 Task: Find connections with filter location Wasquehal with filter topic #Startupswith filter profile language French with filter current company ACC Limited with filter school Bangalore Medical College and Research Institute with filter industry Communications Equipment Manufacturing with filter service category UX Research with filter keywords title Astronomer
Action: Mouse moved to (261, 229)
Screenshot: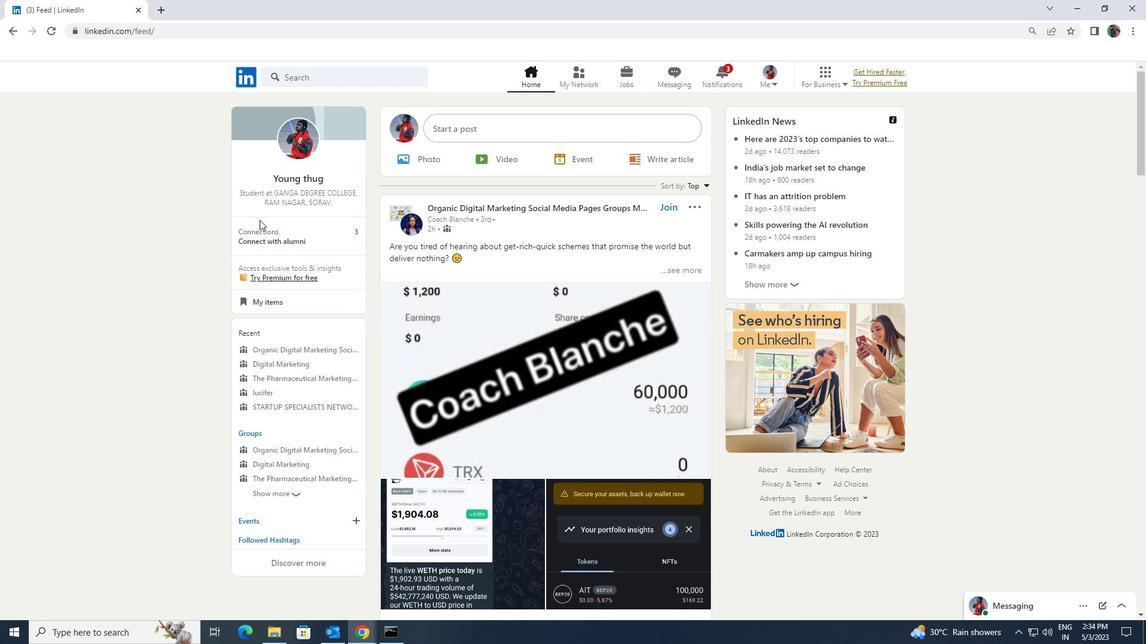 
Action: Mouse pressed left at (261, 229)
Screenshot: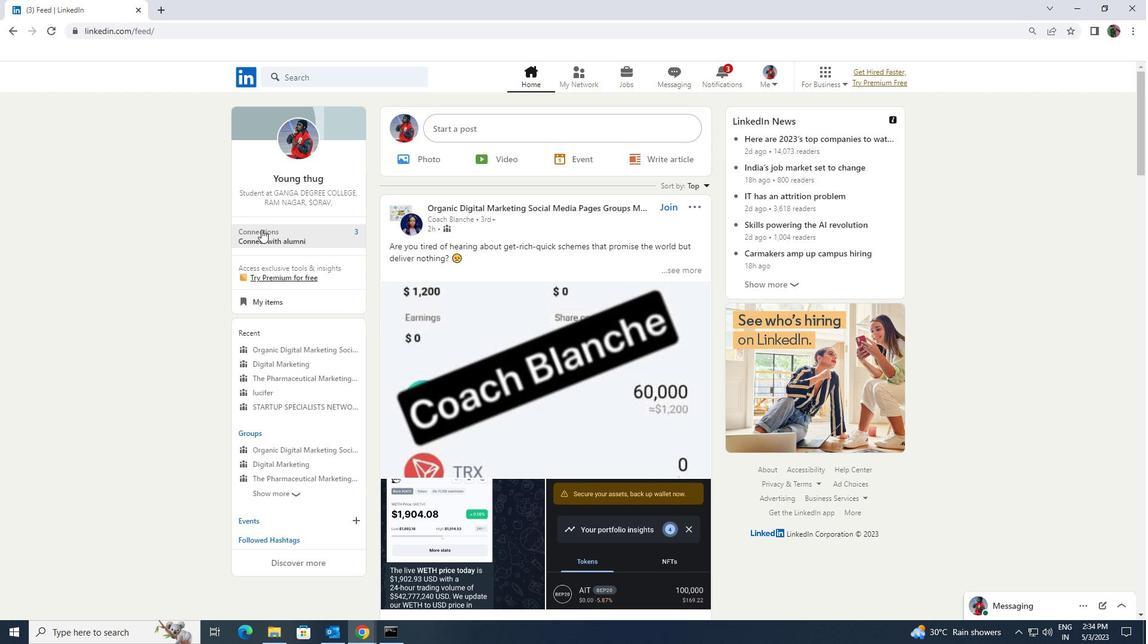 
Action: Mouse moved to (269, 137)
Screenshot: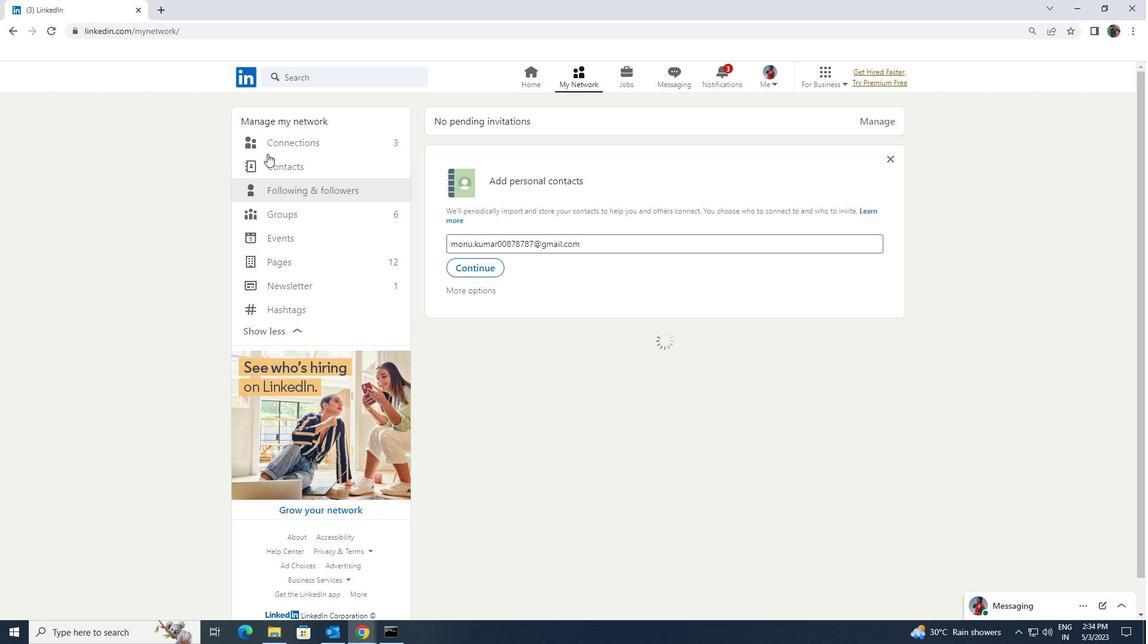 
Action: Mouse pressed left at (269, 137)
Screenshot: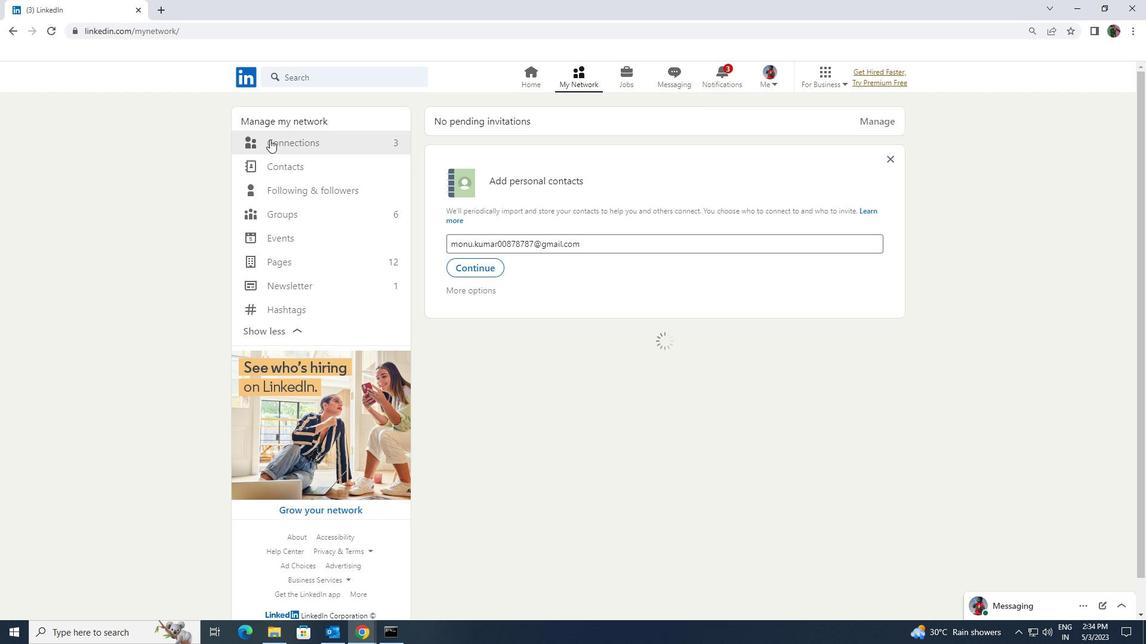 
Action: Mouse moved to (659, 142)
Screenshot: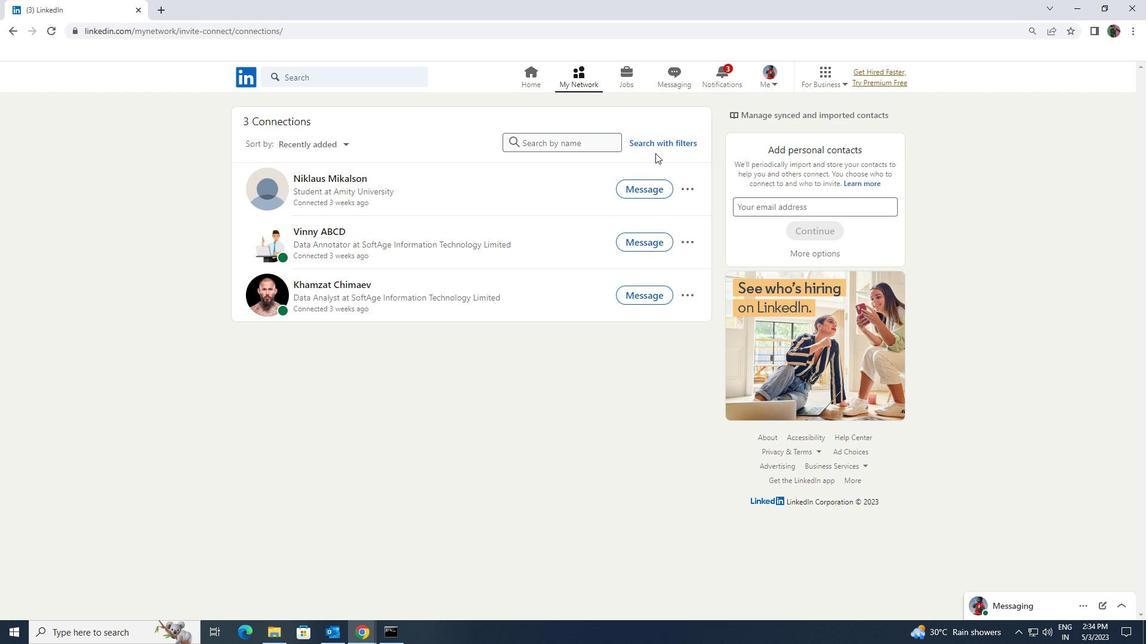 
Action: Mouse pressed left at (659, 142)
Screenshot: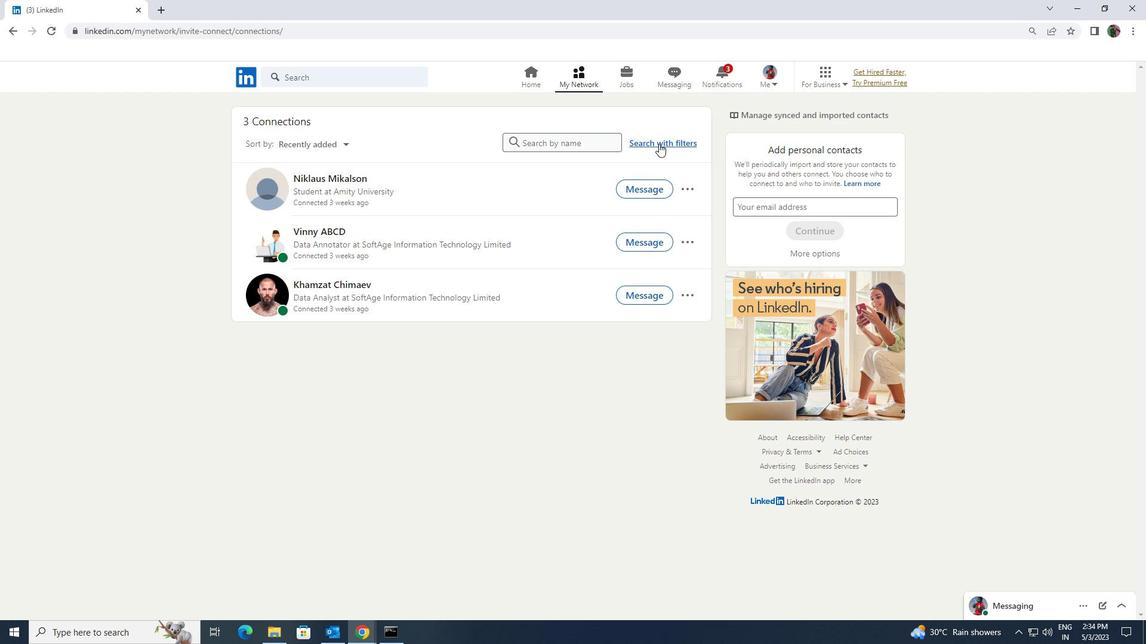 
Action: Mouse moved to (619, 116)
Screenshot: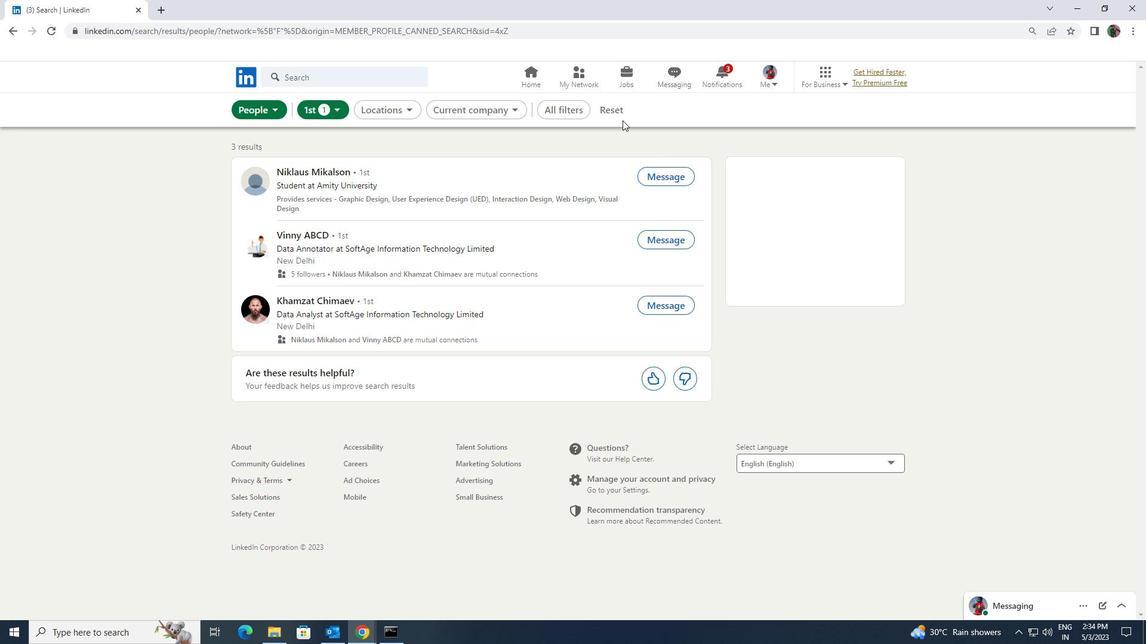 
Action: Mouse pressed left at (619, 116)
Screenshot: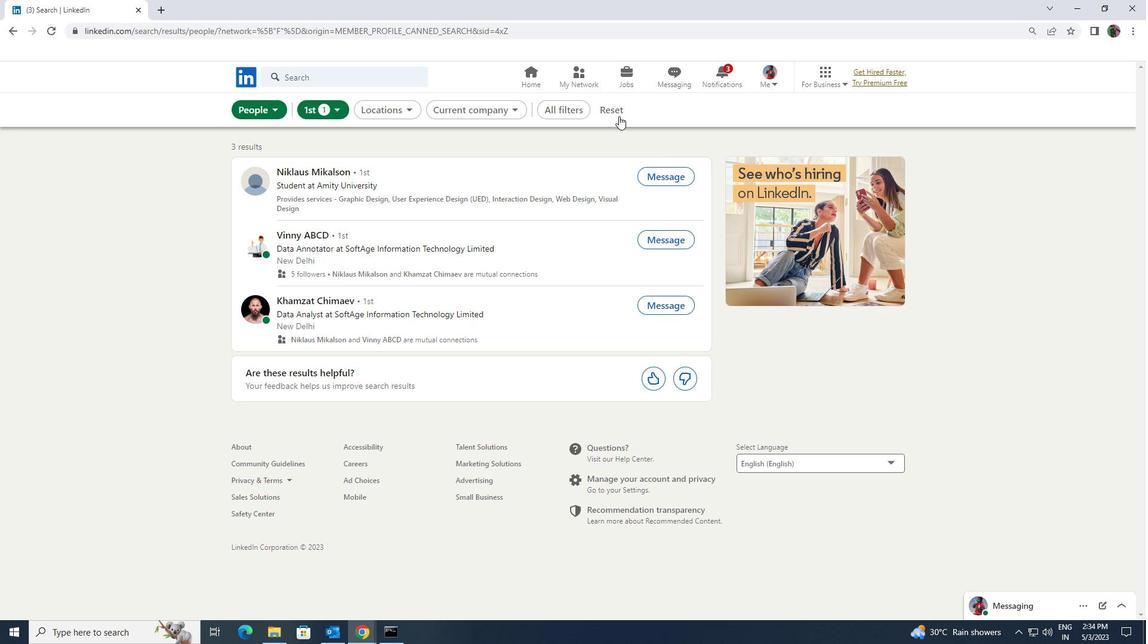 
Action: Mouse moved to (601, 111)
Screenshot: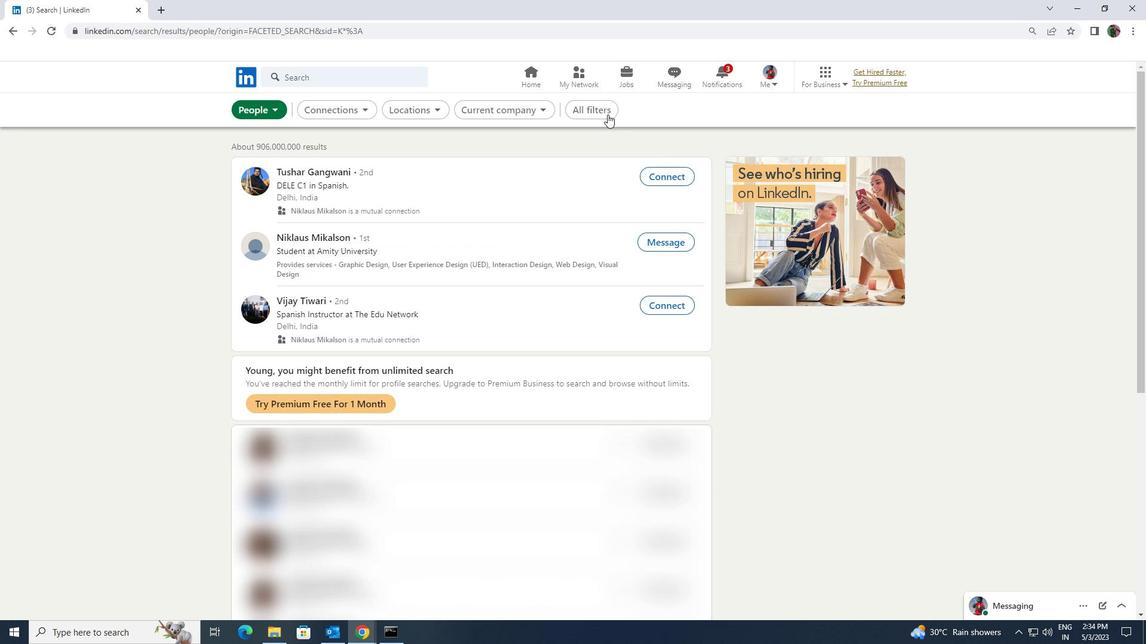 
Action: Mouse pressed left at (601, 111)
Screenshot: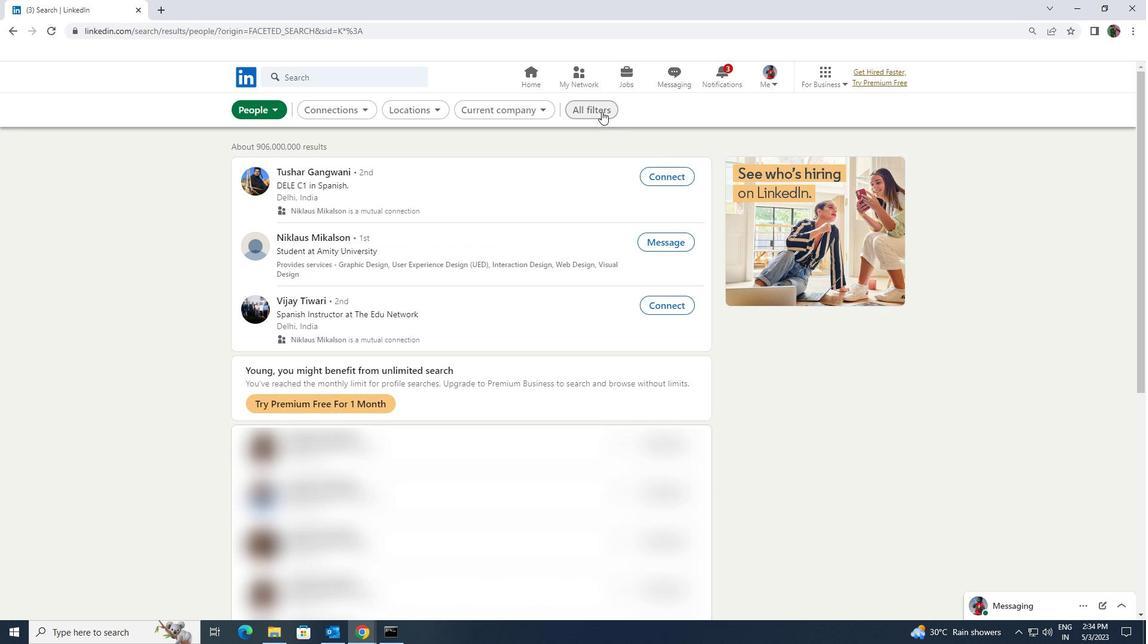 
Action: Mouse moved to (990, 464)
Screenshot: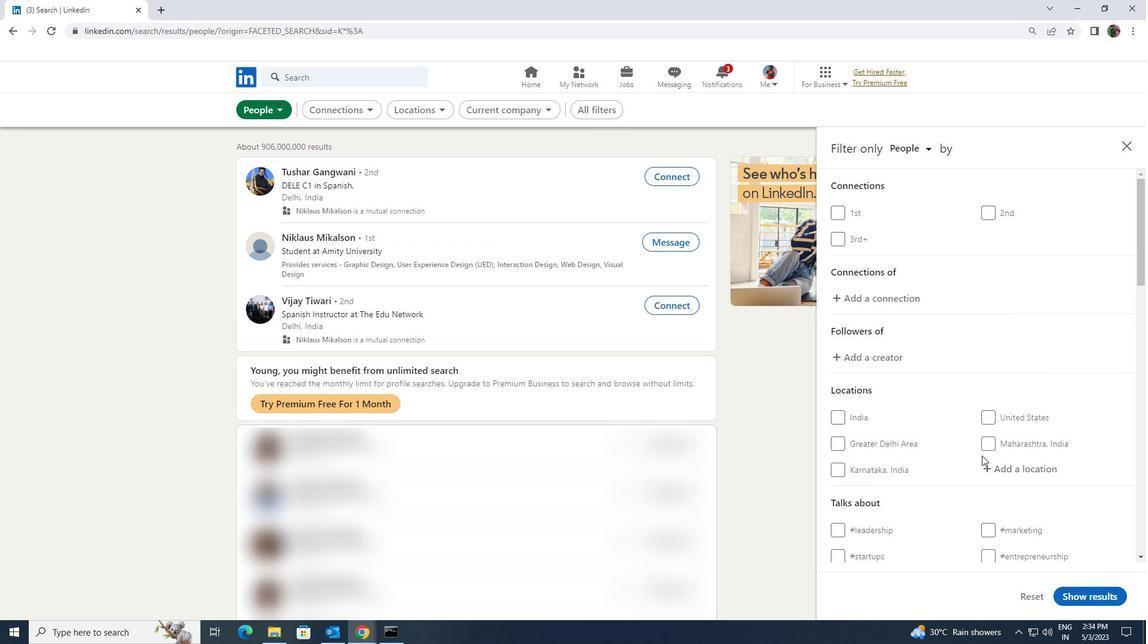 
Action: Mouse pressed left at (990, 464)
Screenshot: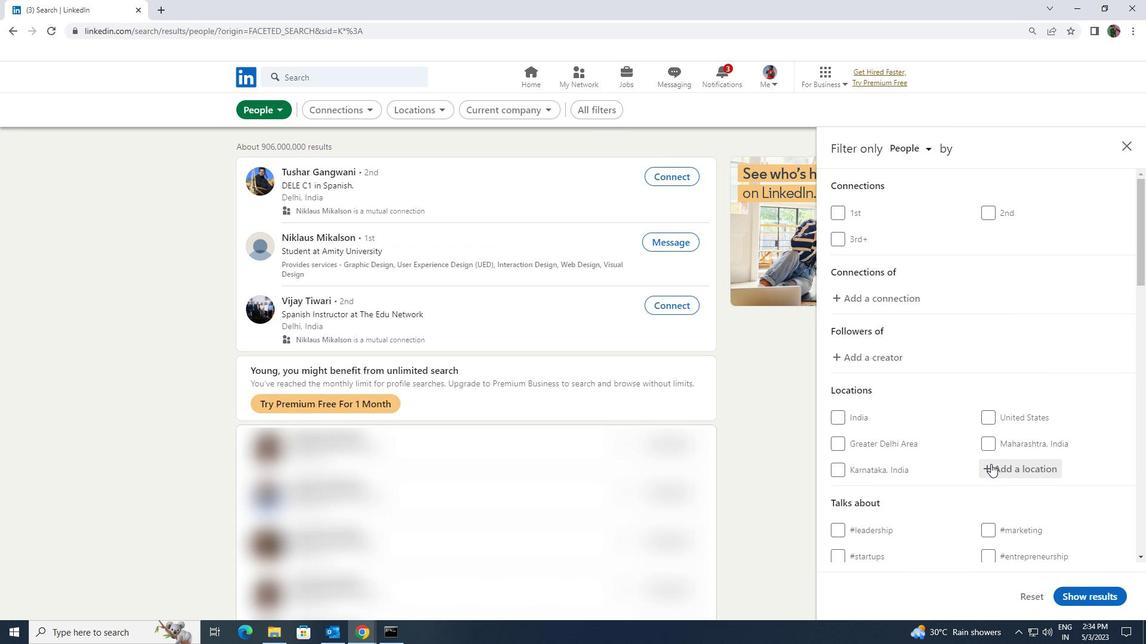 
Action: Key pressed <Key.shift>WASQUE
Screenshot: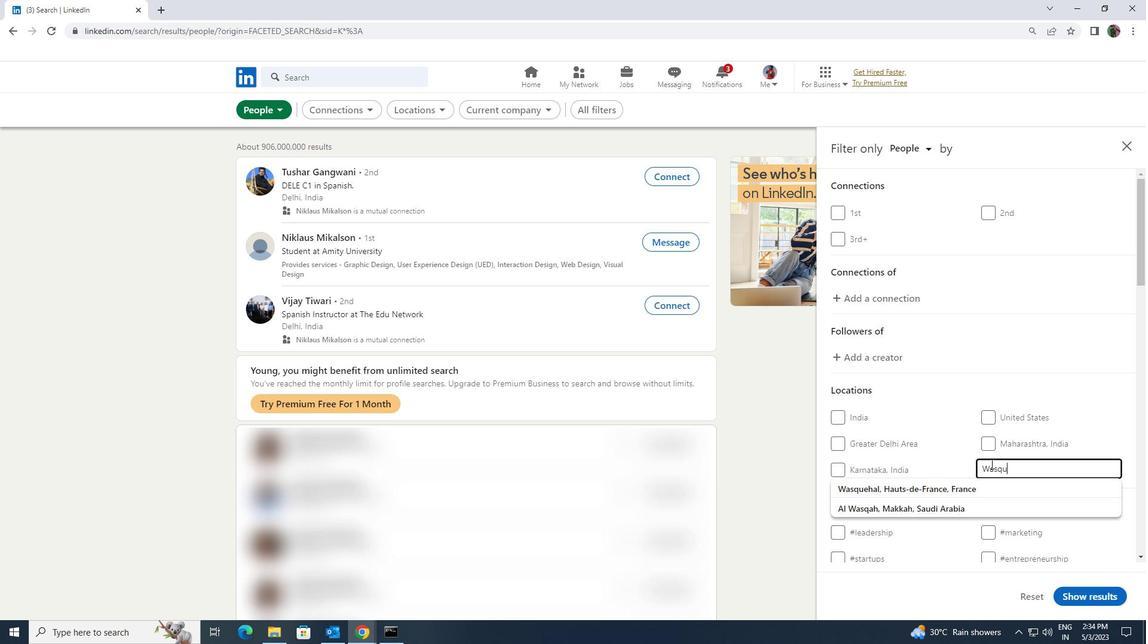 
Action: Mouse moved to (987, 482)
Screenshot: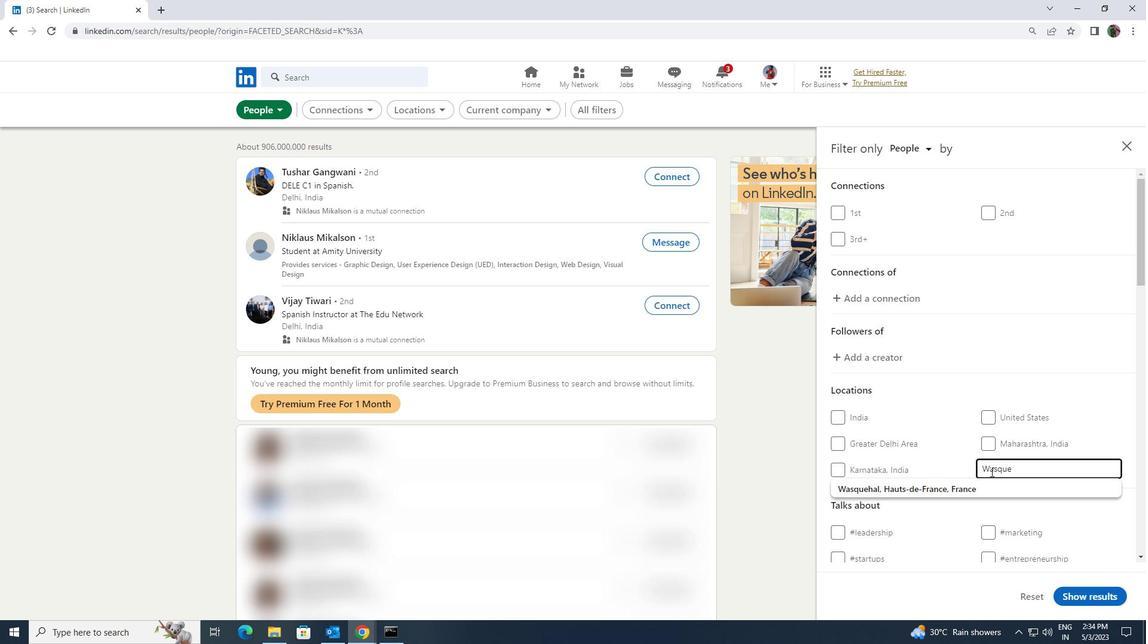 
Action: Mouse pressed left at (987, 482)
Screenshot: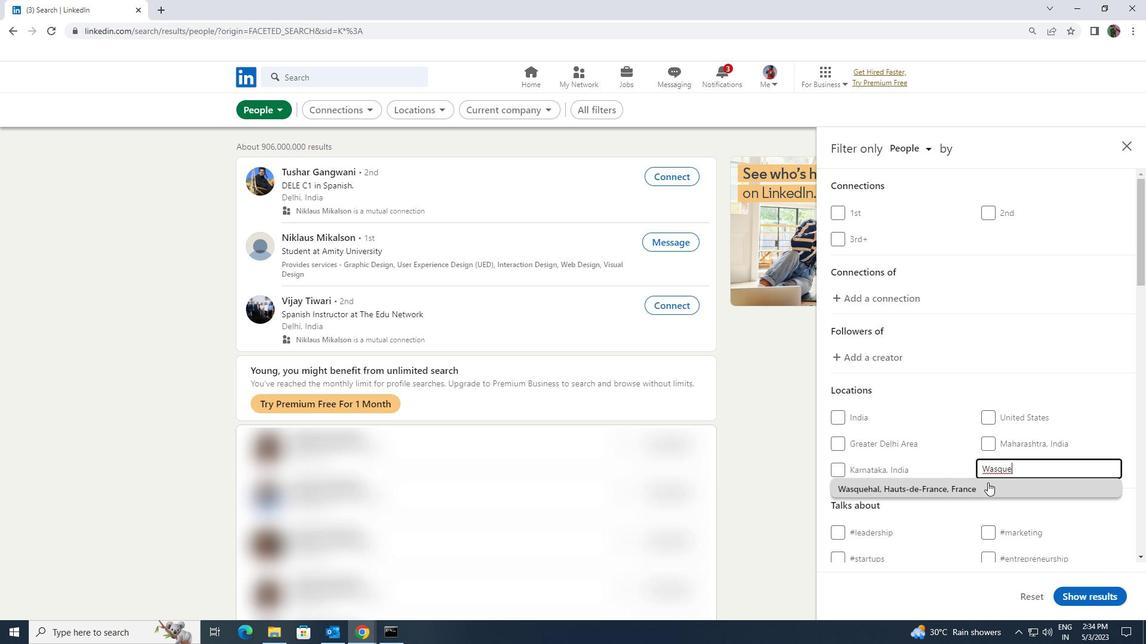 
Action: Mouse moved to (987, 483)
Screenshot: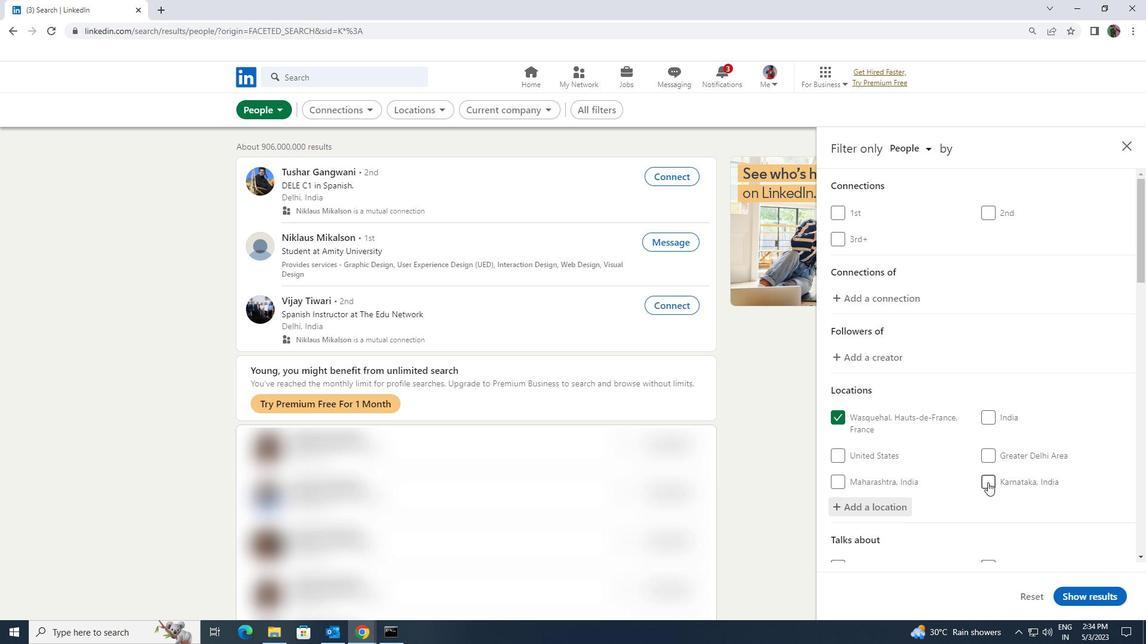 
Action: Mouse scrolled (987, 482) with delta (0, 0)
Screenshot: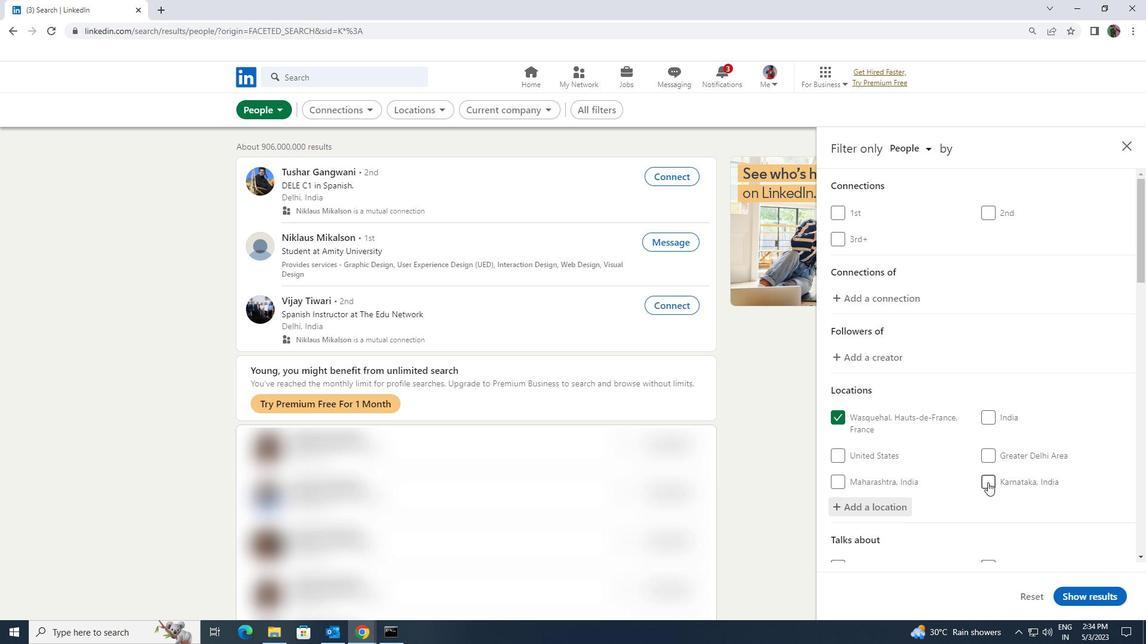 
Action: Mouse scrolled (987, 482) with delta (0, 0)
Screenshot: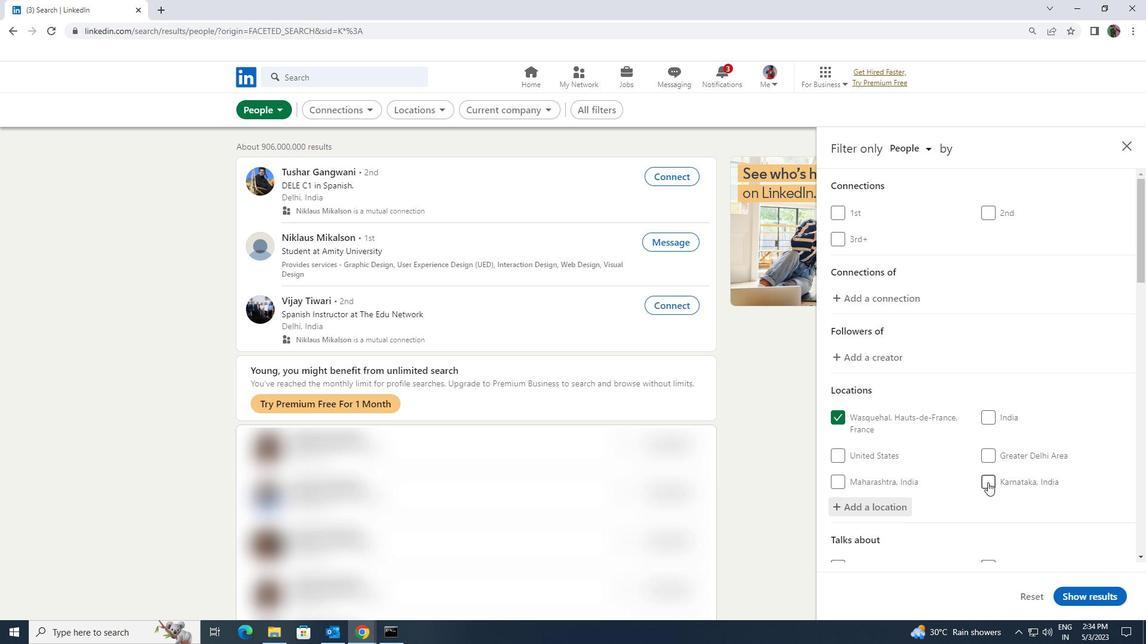 
Action: Mouse moved to (990, 496)
Screenshot: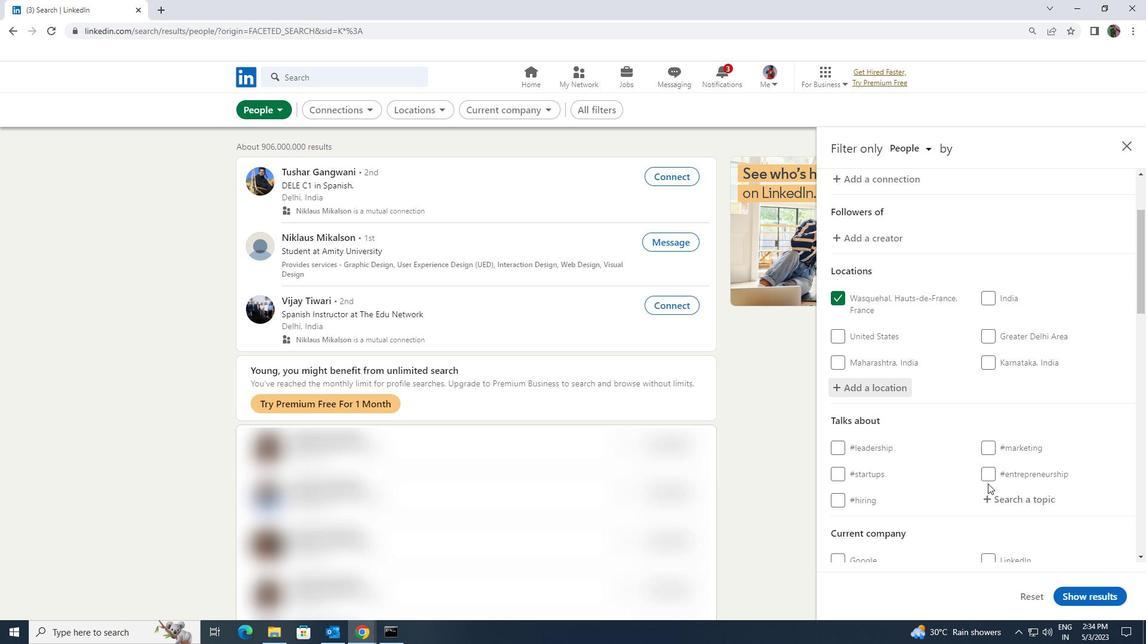 
Action: Mouse pressed left at (990, 496)
Screenshot: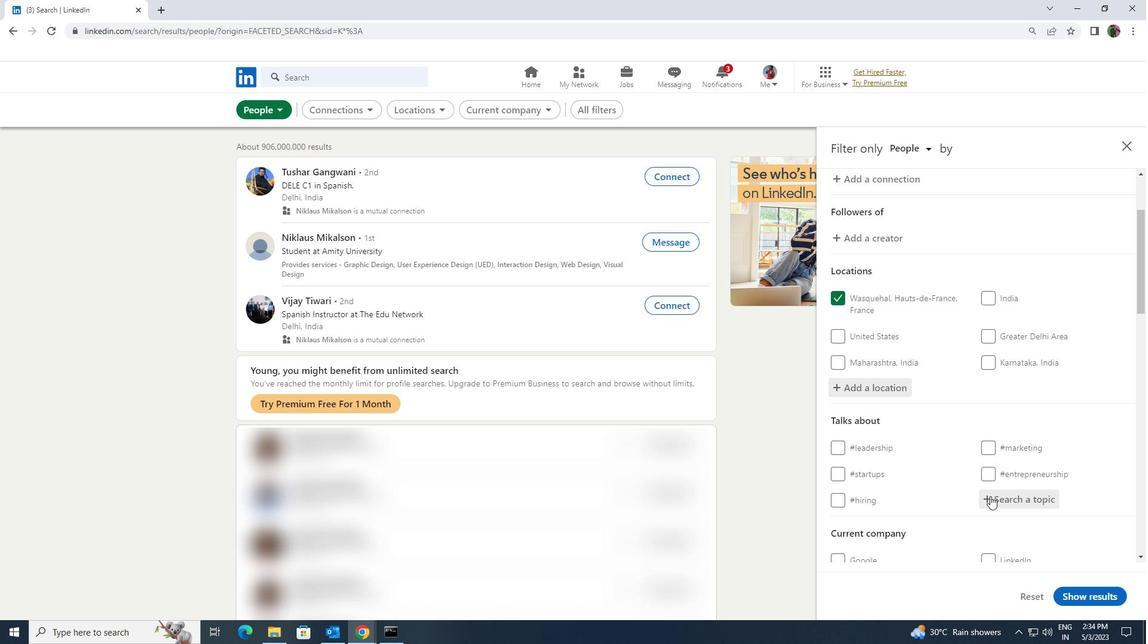 
Action: Mouse moved to (990, 496)
Screenshot: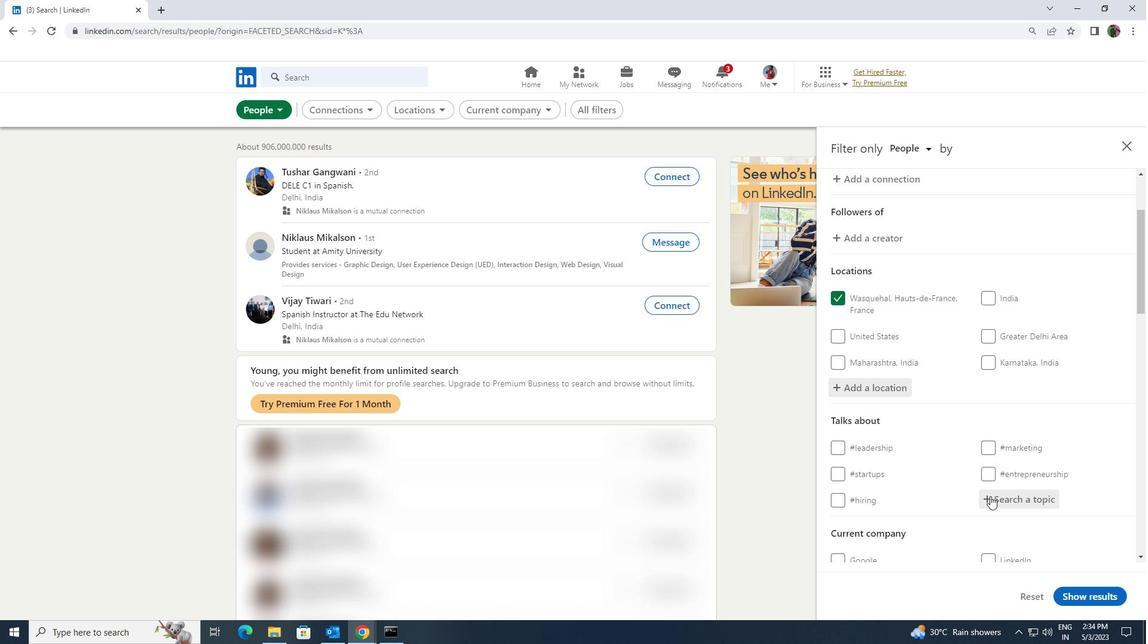 
Action: Key pressed <Key.shift><Key.shift><Key.shift><Key.shift><Key.shift><Key.shift><Key.shift>STARTUPS
Screenshot: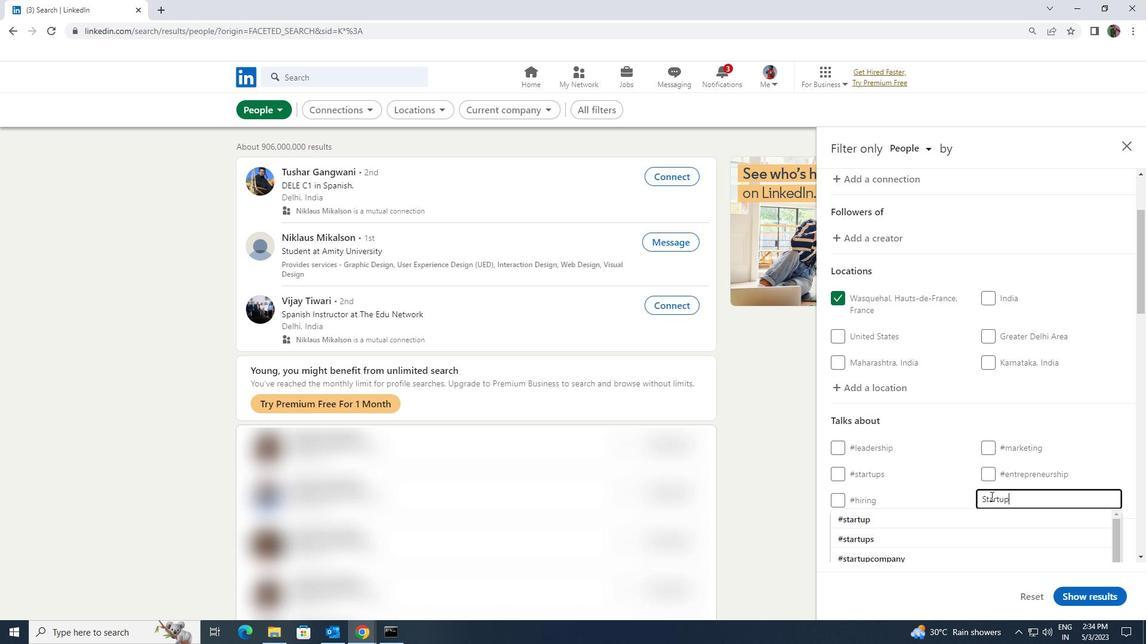 
Action: Mouse moved to (980, 512)
Screenshot: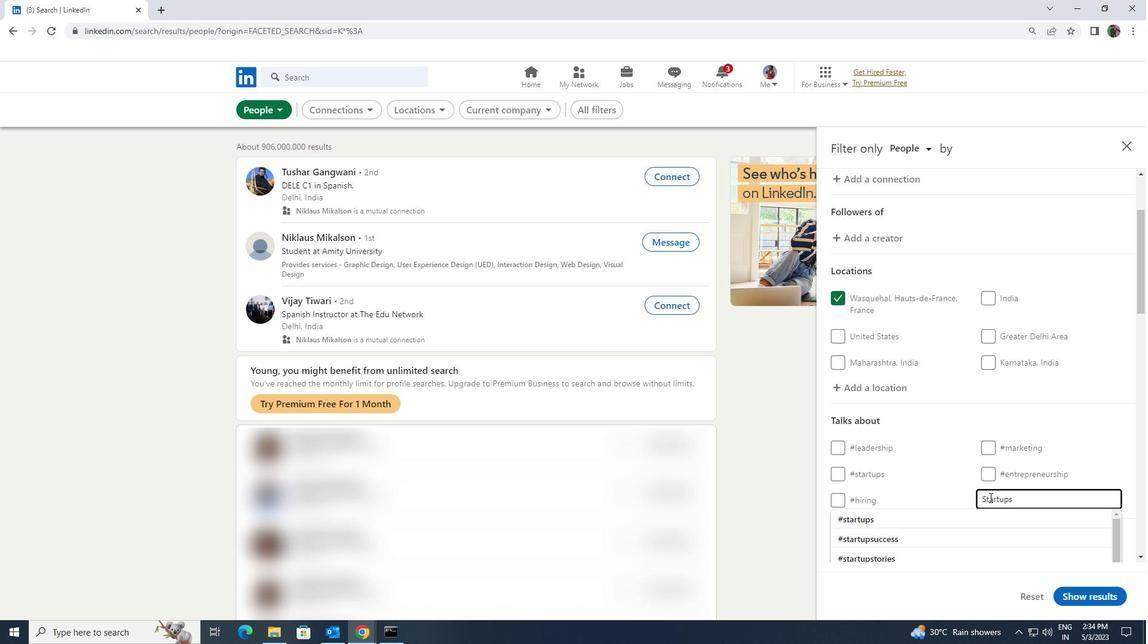 
Action: Mouse pressed left at (980, 512)
Screenshot: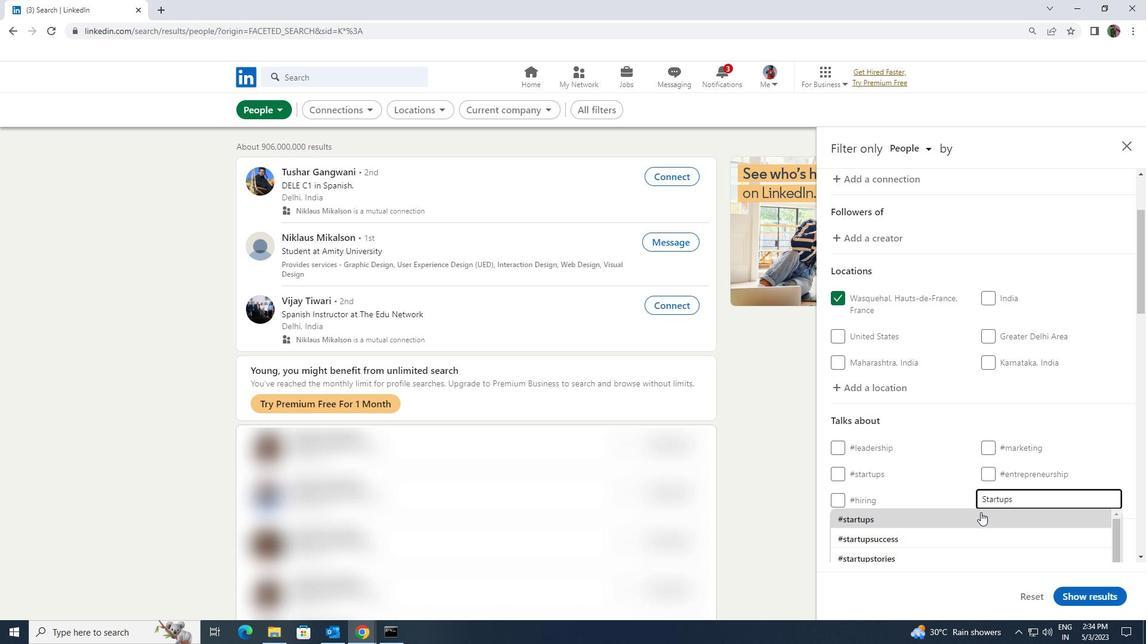 
Action: Mouse scrolled (980, 512) with delta (0, 0)
Screenshot: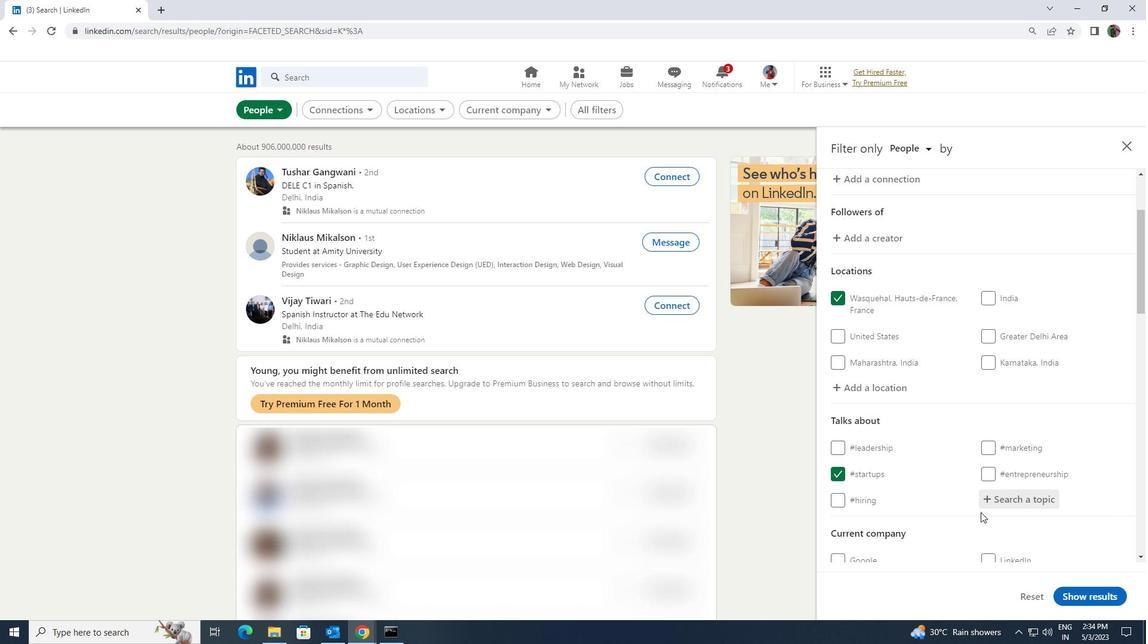 
Action: Mouse scrolled (980, 512) with delta (0, 0)
Screenshot: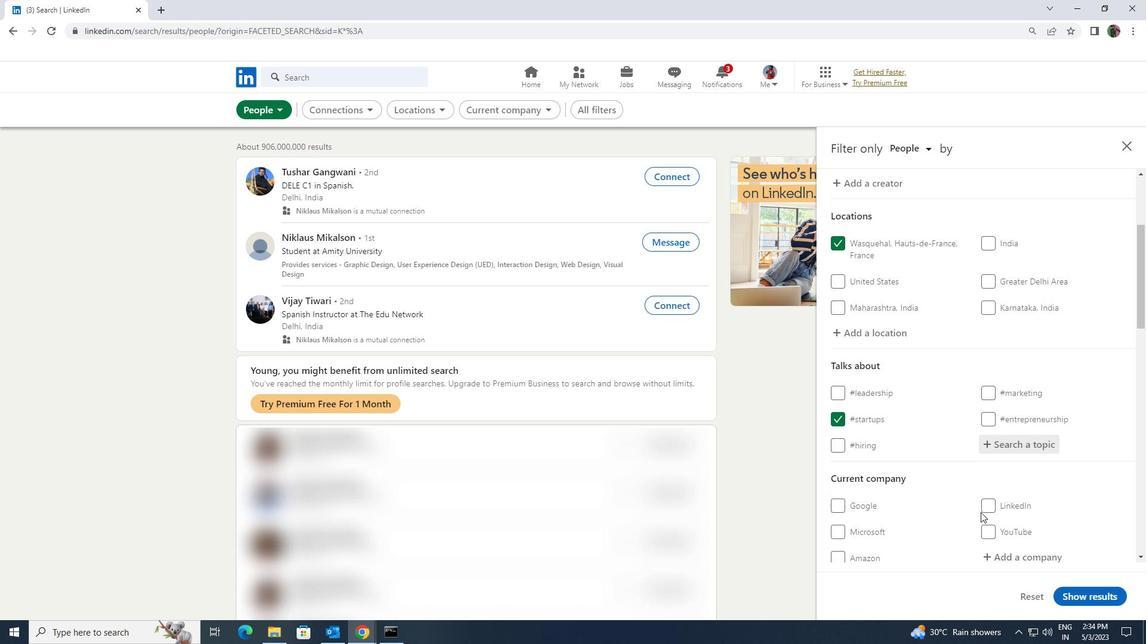 
Action: Mouse scrolled (980, 512) with delta (0, 0)
Screenshot: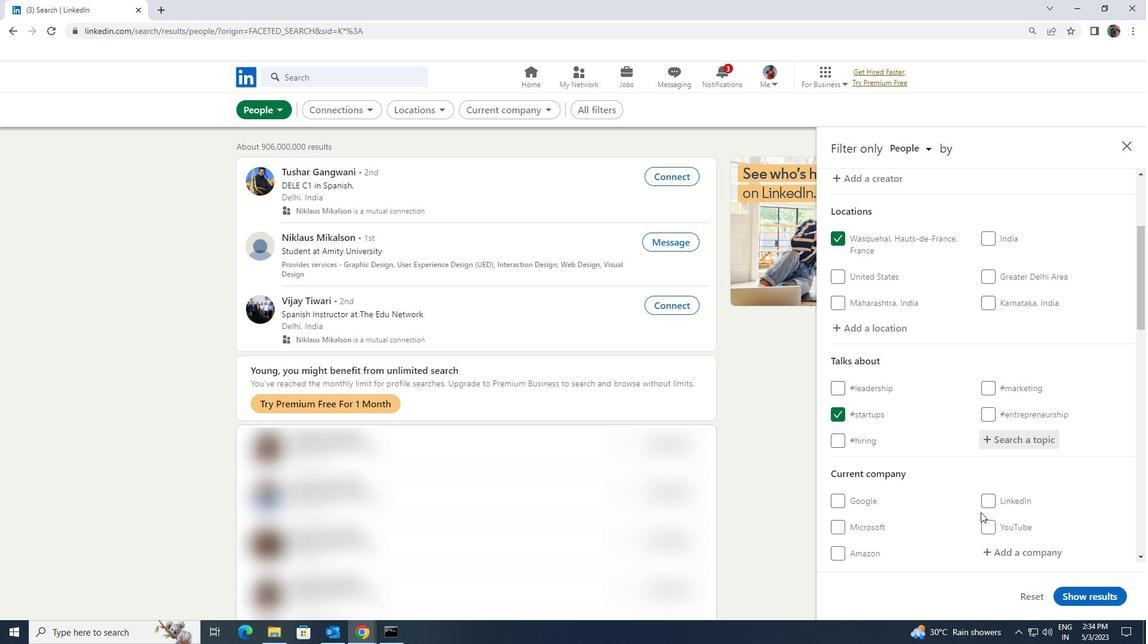 
Action: Mouse scrolled (980, 512) with delta (0, 0)
Screenshot: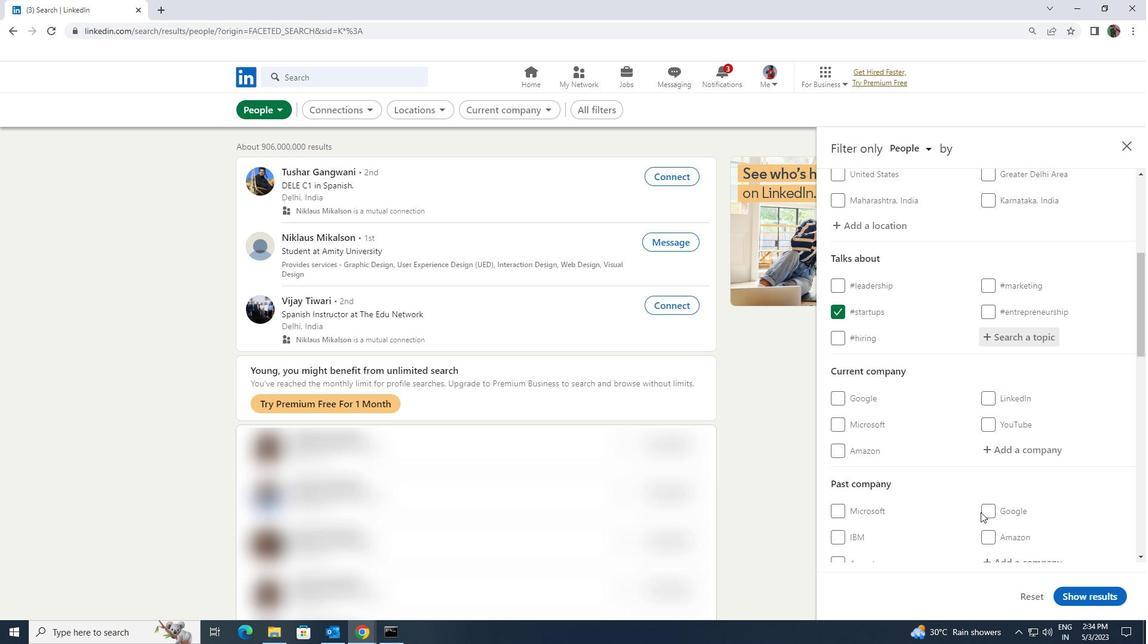 
Action: Mouse scrolled (980, 512) with delta (0, 0)
Screenshot: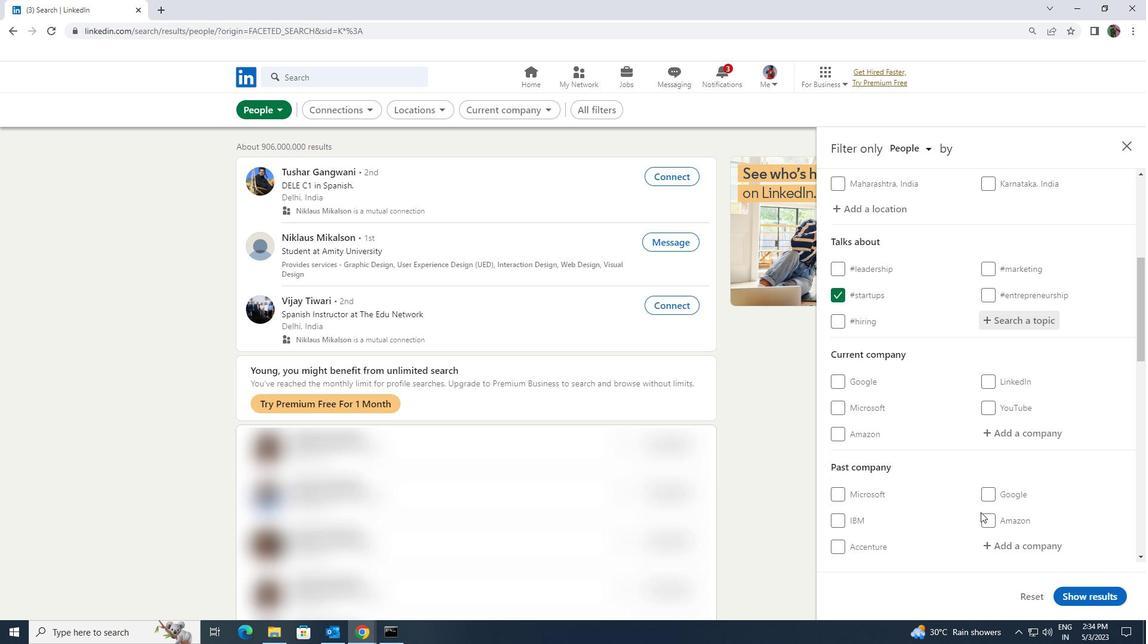 
Action: Mouse scrolled (980, 512) with delta (0, 0)
Screenshot: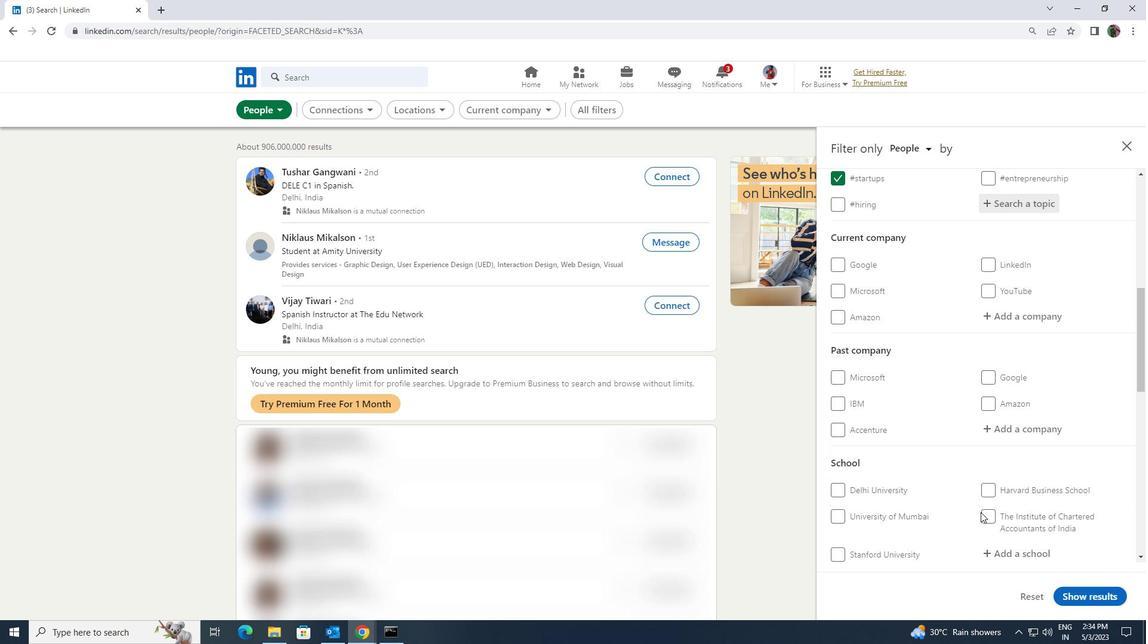 
Action: Mouse scrolled (980, 512) with delta (0, 0)
Screenshot: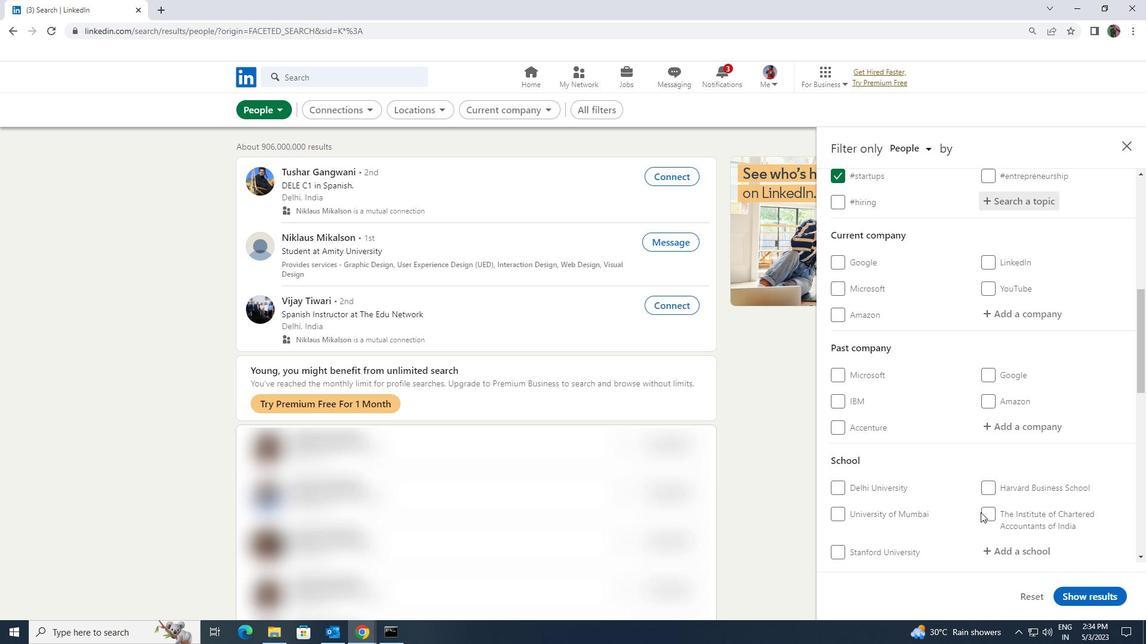 
Action: Mouse scrolled (980, 512) with delta (0, 0)
Screenshot: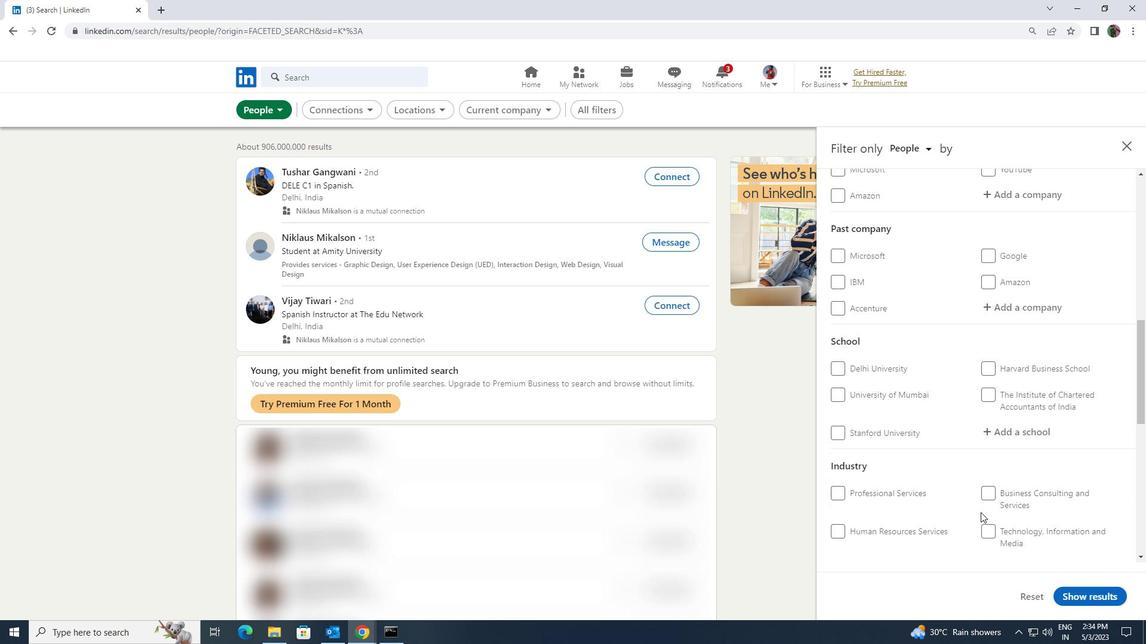 
Action: Mouse scrolled (980, 512) with delta (0, 0)
Screenshot: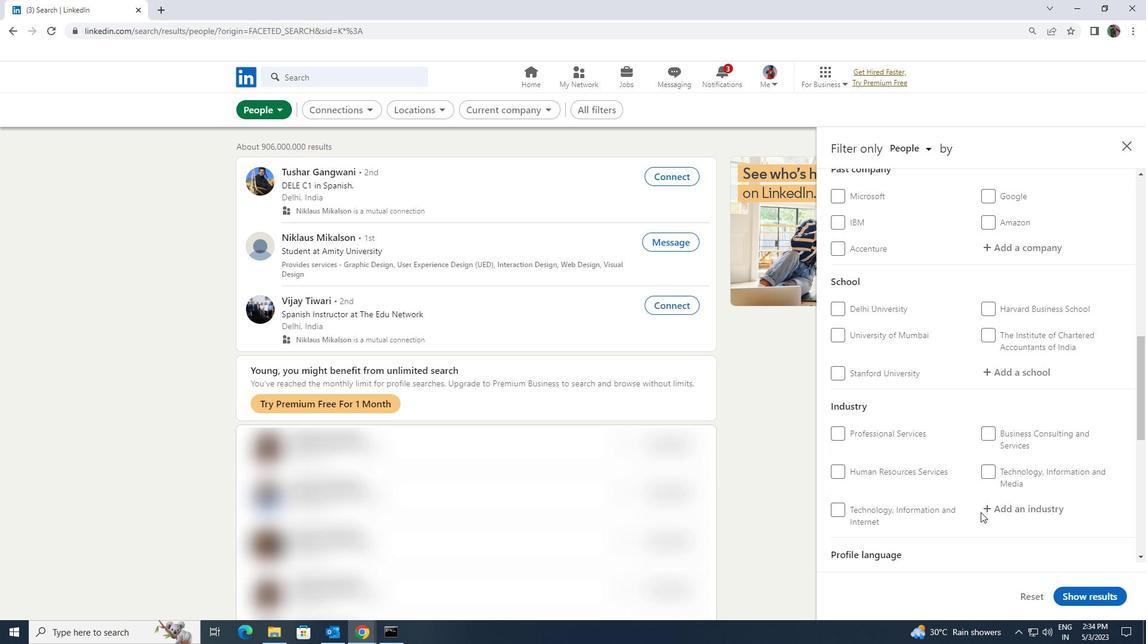 
Action: Mouse moved to (981, 519)
Screenshot: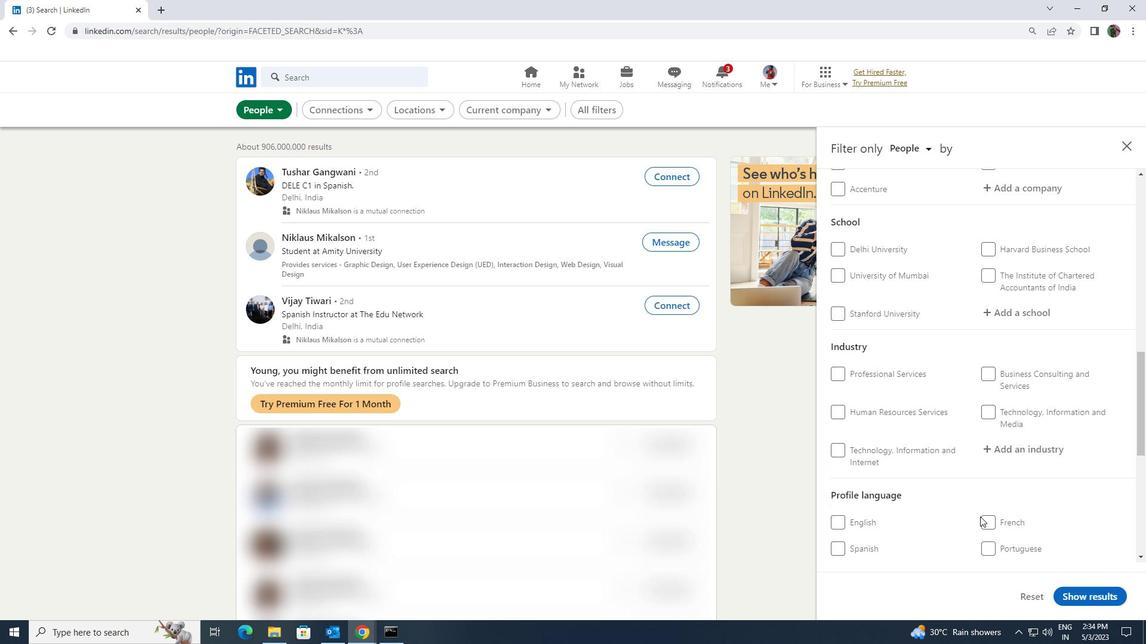 
Action: Mouse pressed left at (981, 519)
Screenshot: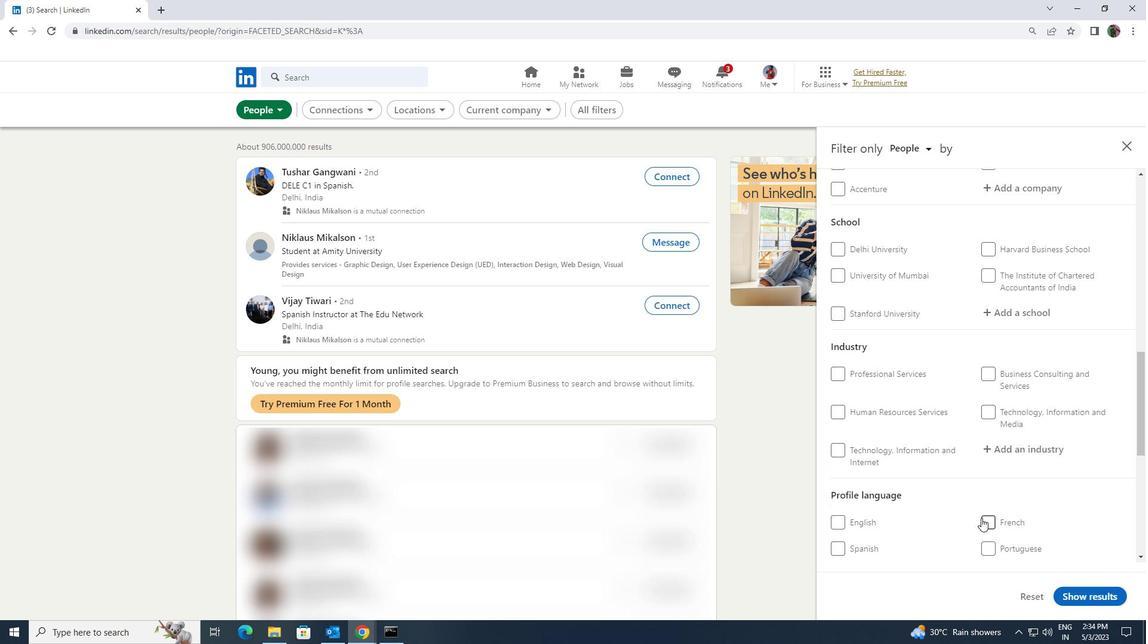 
Action: Mouse scrolled (981, 519) with delta (0, 0)
Screenshot: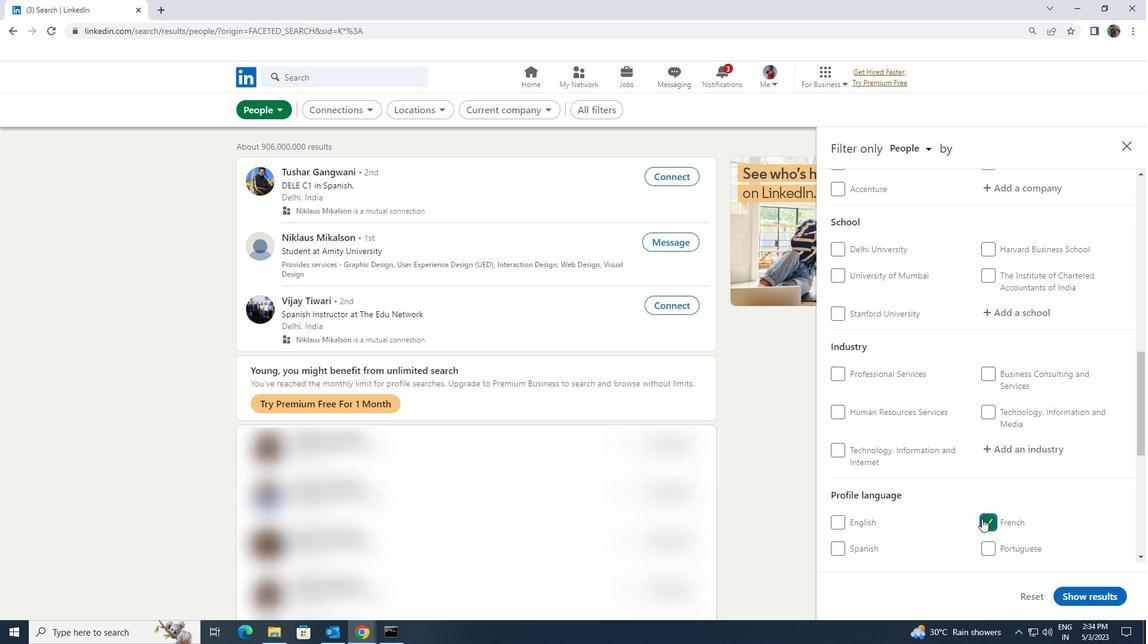 
Action: Mouse scrolled (981, 519) with delta (0, 0)
Screenshot: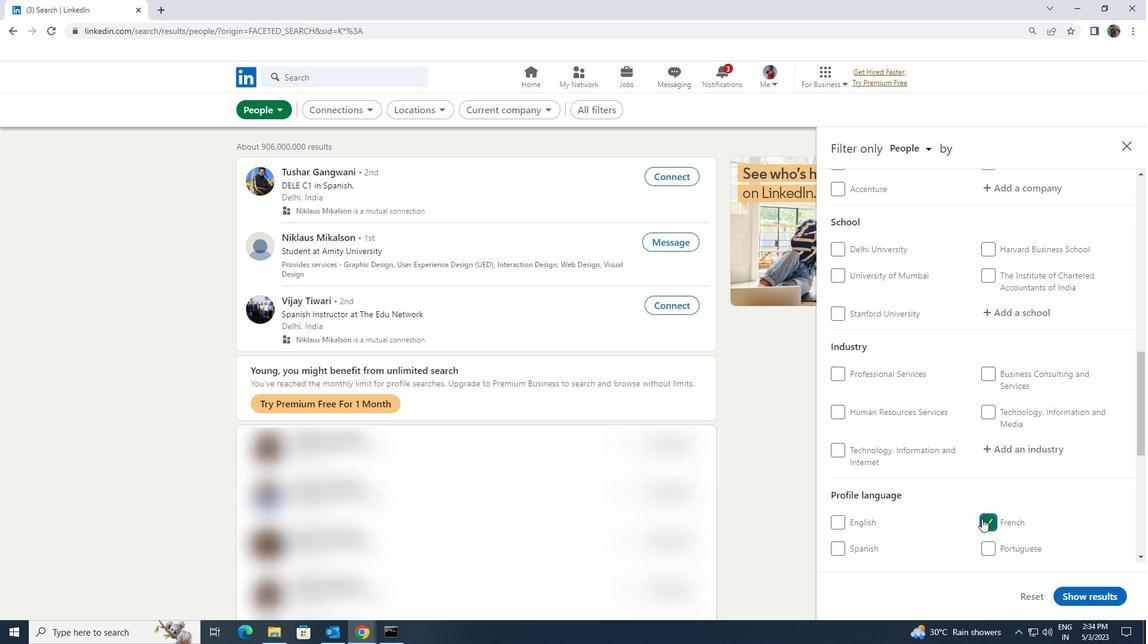 
Action: Mouse scrolled (981, 519) with delta (0, 0)
Screenshot: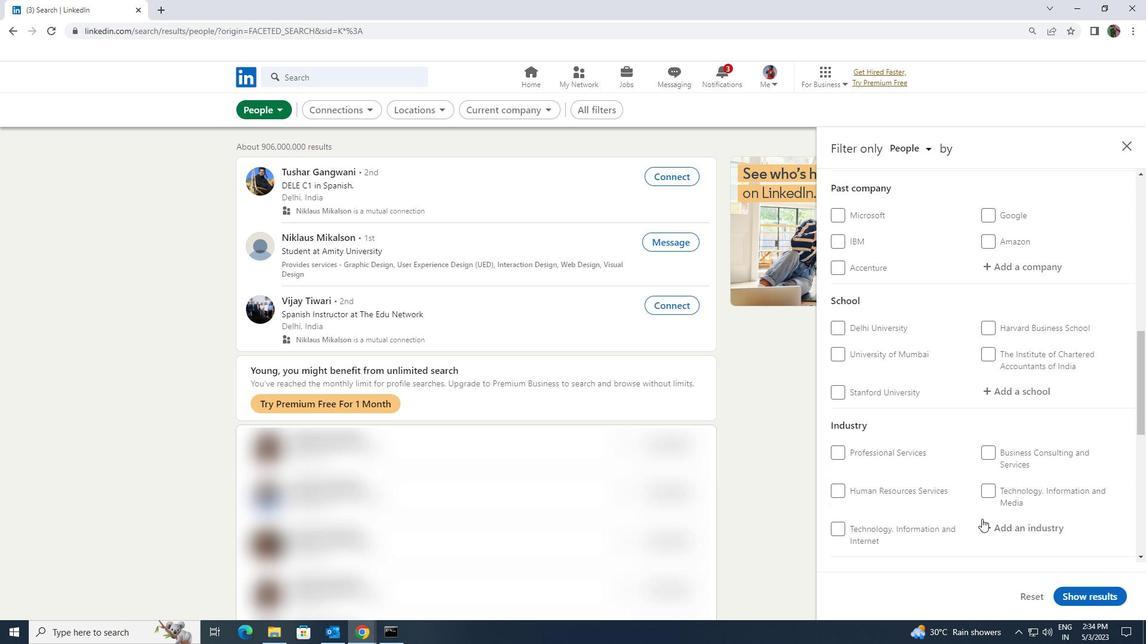 
Action: Mouse scrolled (981, 519) with delta (0, 0)
Screenshot: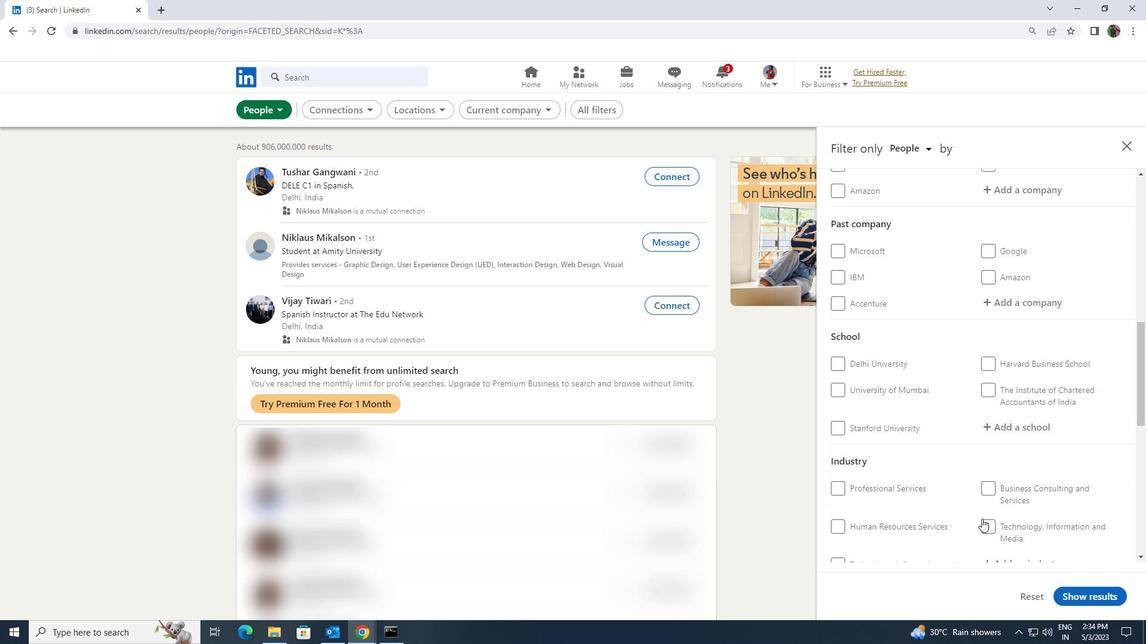 
Action: Mouse scrolled (981, 519) with delta (0, 0)
Screenshot: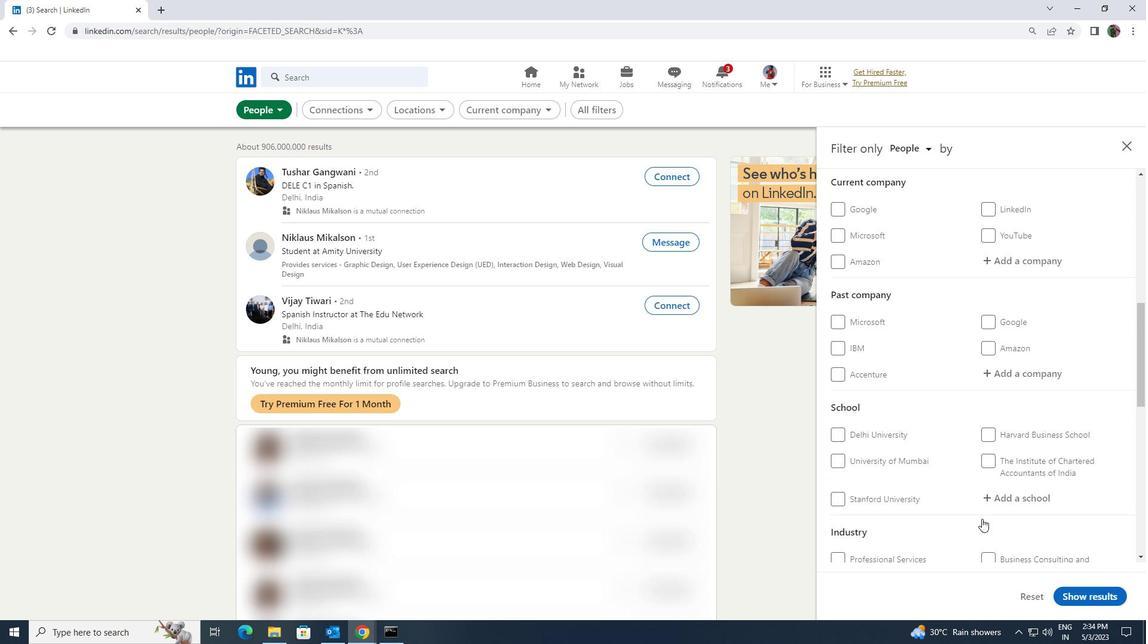 
Action: Mouse scrolled (981, 519) with delta (0, 0)
Screenshot: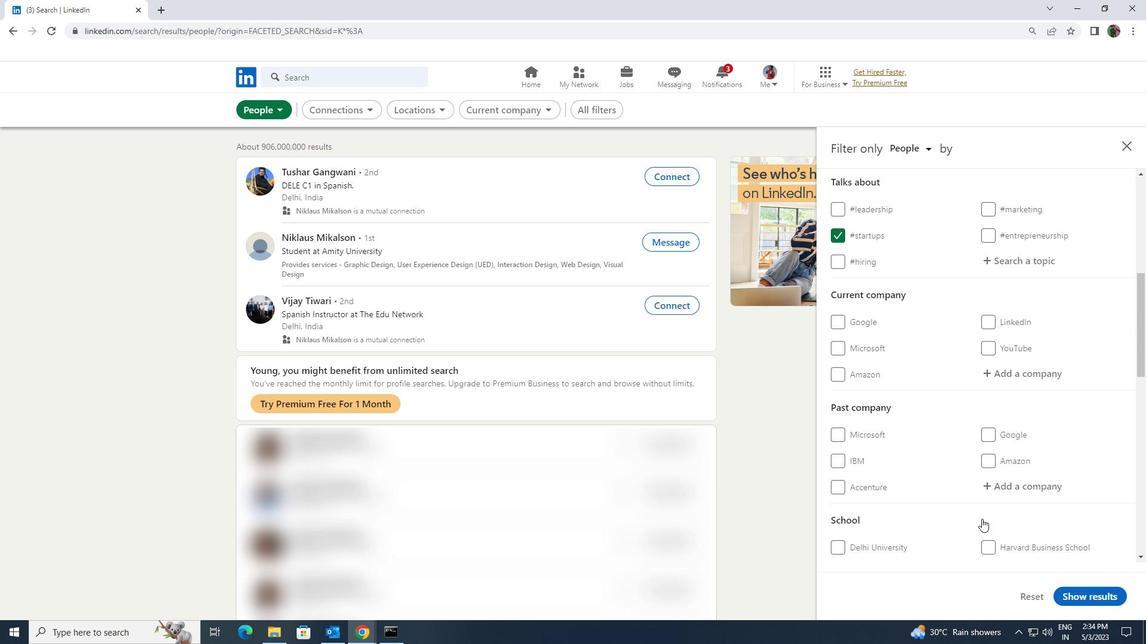 
Action: Mouse scrolled (981, 519) with delta (0, 0)
Screenshot: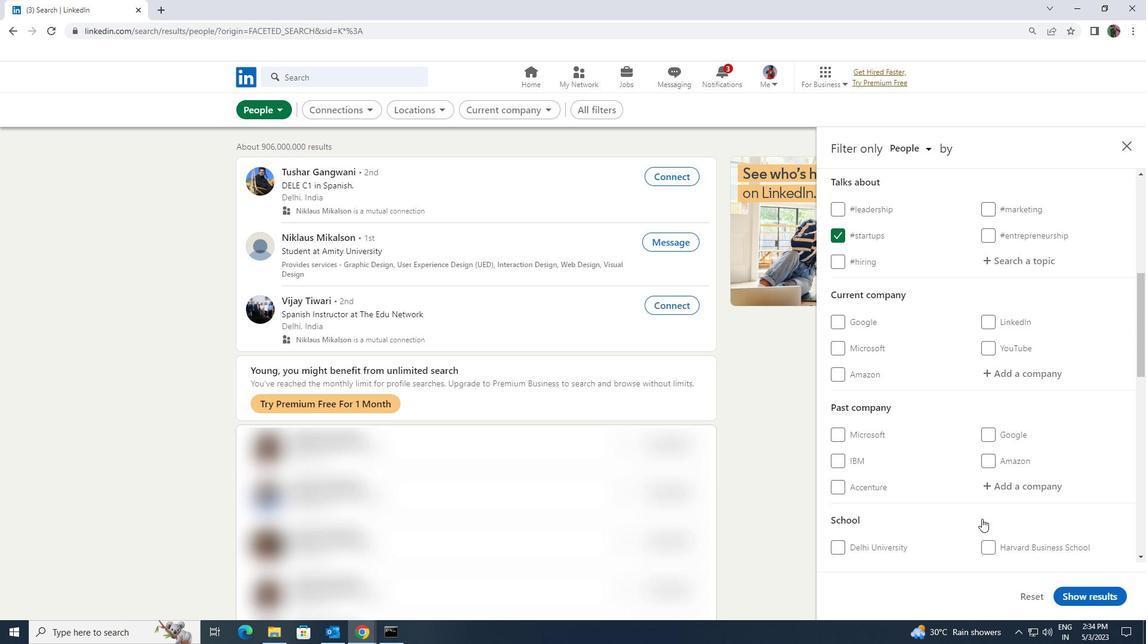 
Action: Mouse moved to (989, 495)
Screenshot: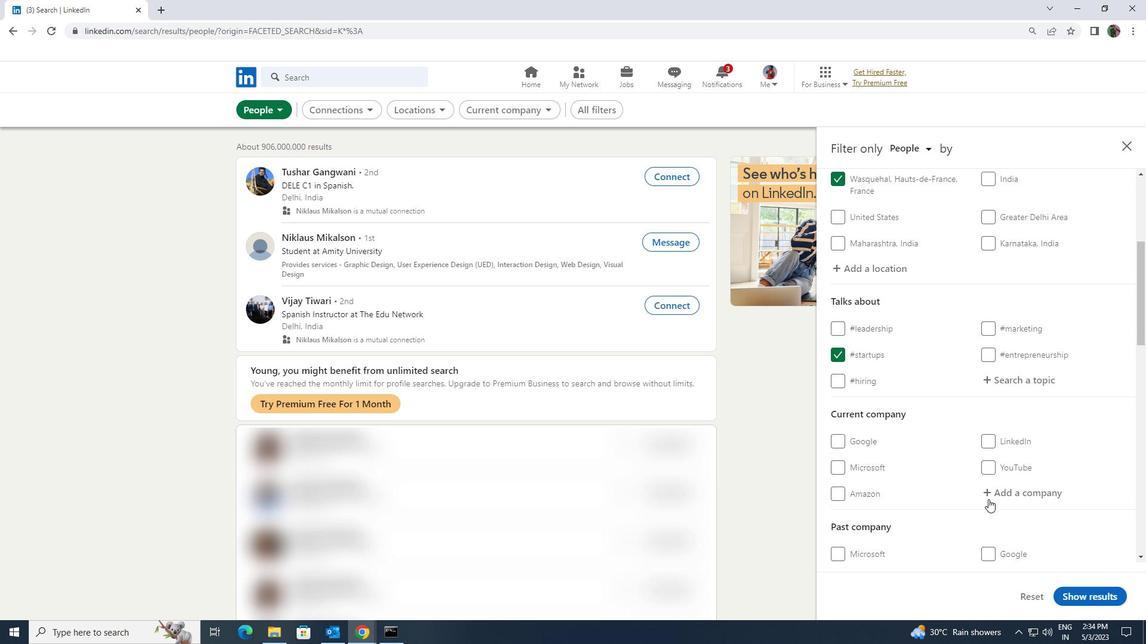 
Action: Mouse pressed left at (989, 495)
Screenshot: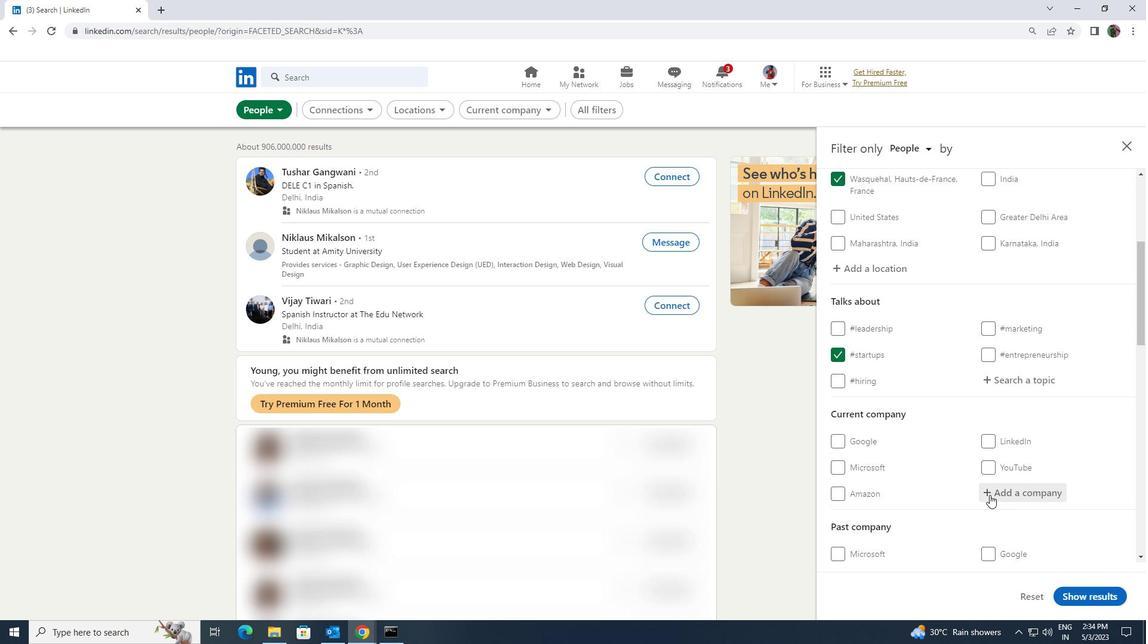 
Action: Key pressed <Key.shift><Key.shift><Key.shift><Key.shift><Key.shift>ACC<Key.space><Key.shift>LIM
Screenshot: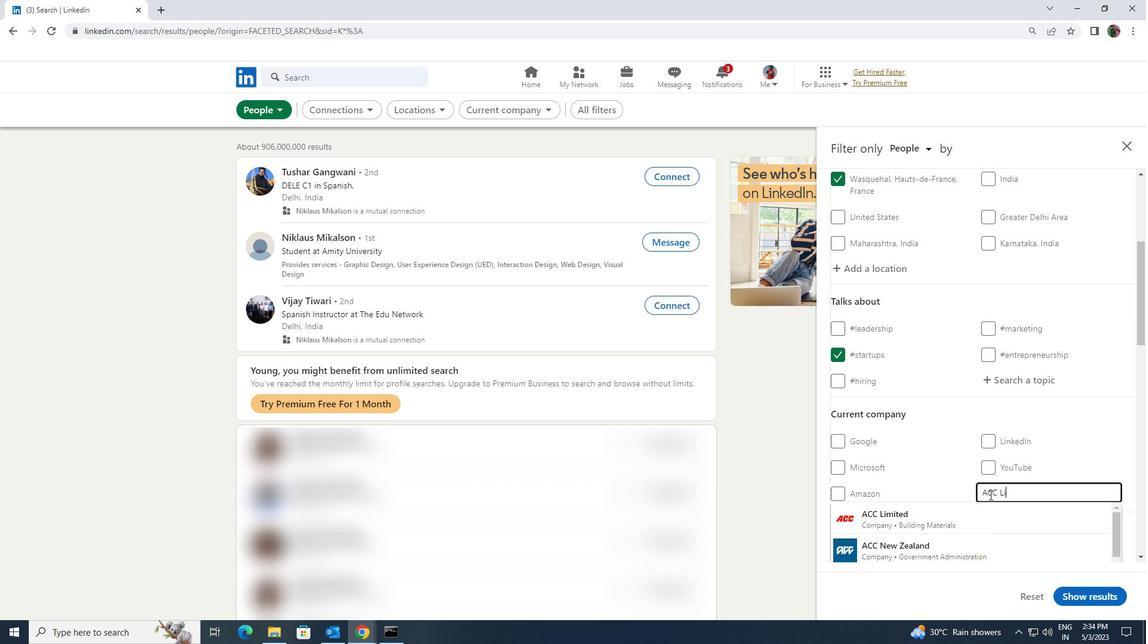 
Action: Mouse moved to (959, 513)
Screenshot: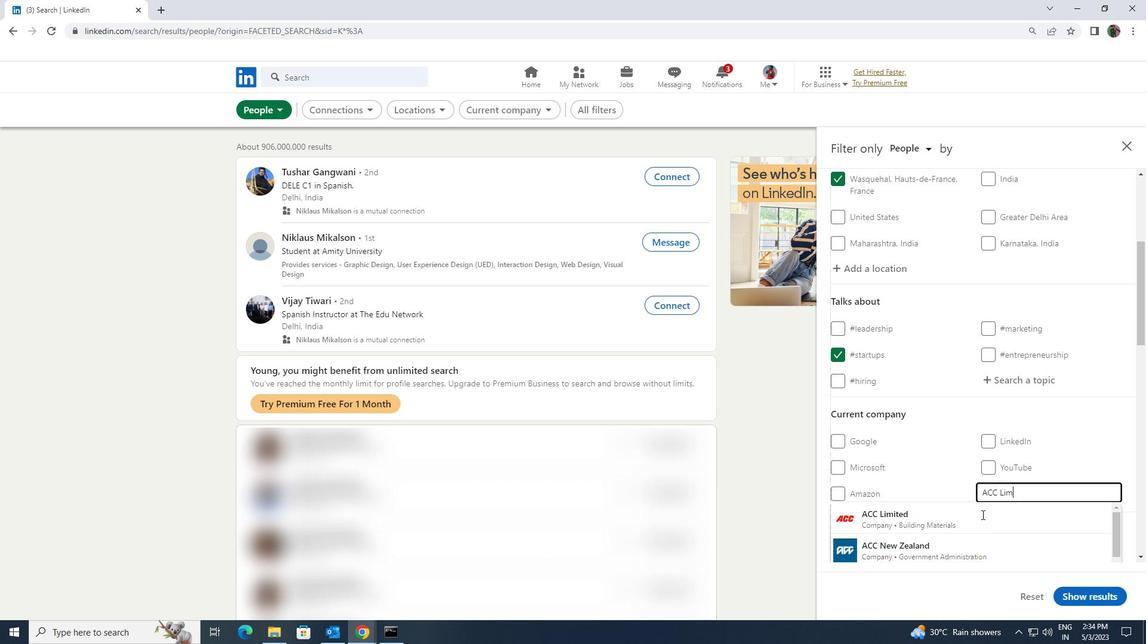 
Action: Mouse pressed left at (959, 513)
Screenshot: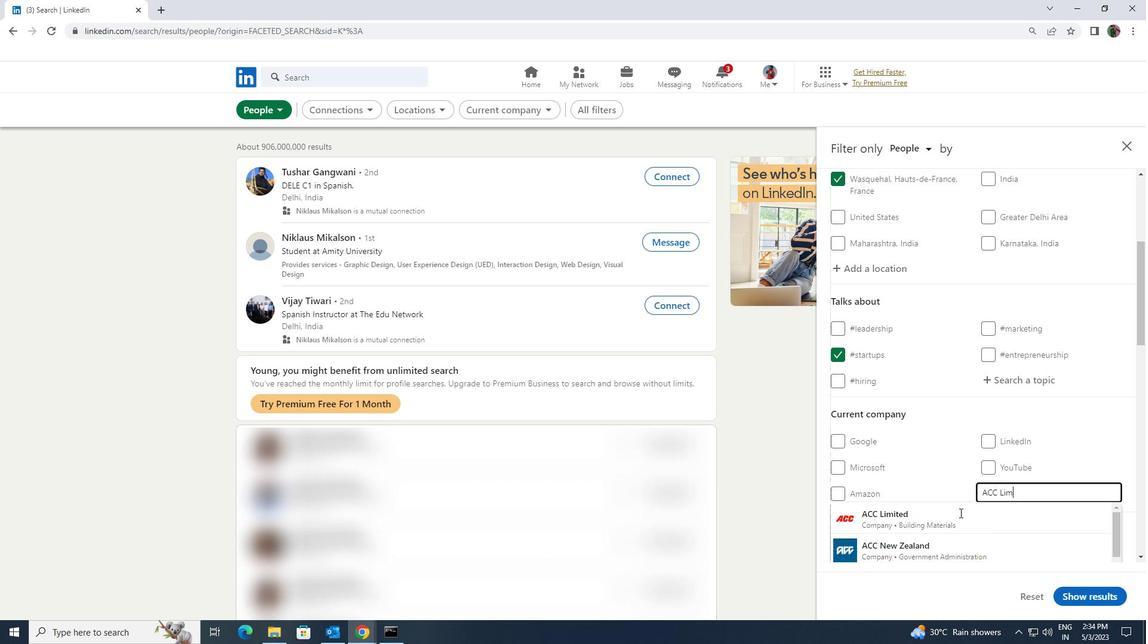 
Action: Mouse scrolled (959, 512) with delta (0, 0)
Screenshot: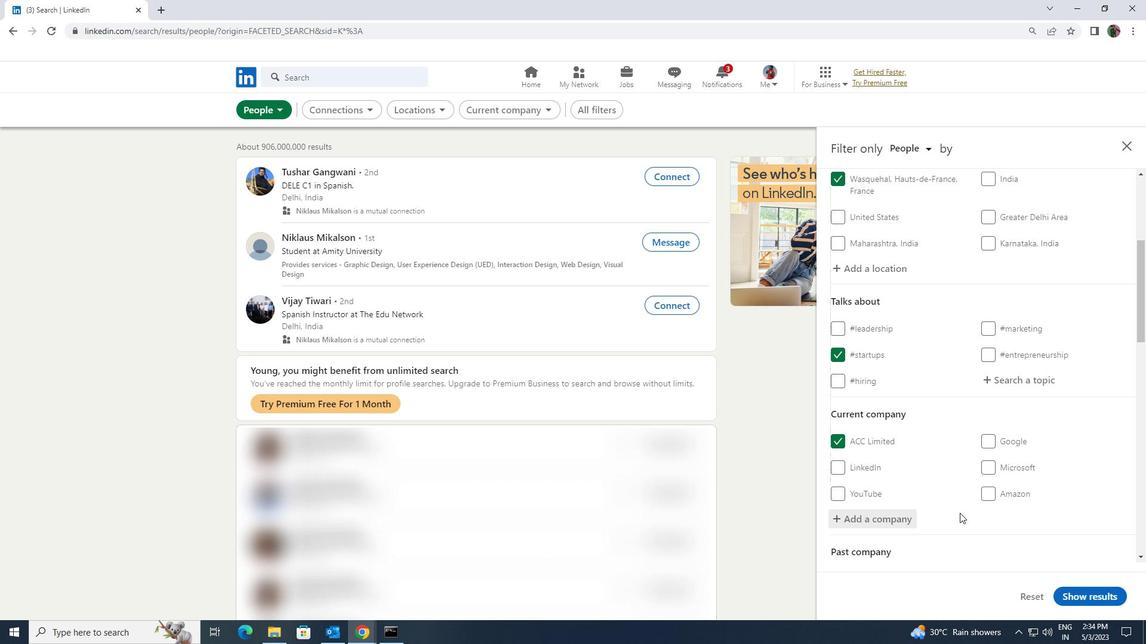
Action: Mouse scrolled (959, 512) with delta (0, 0)
Screenshot: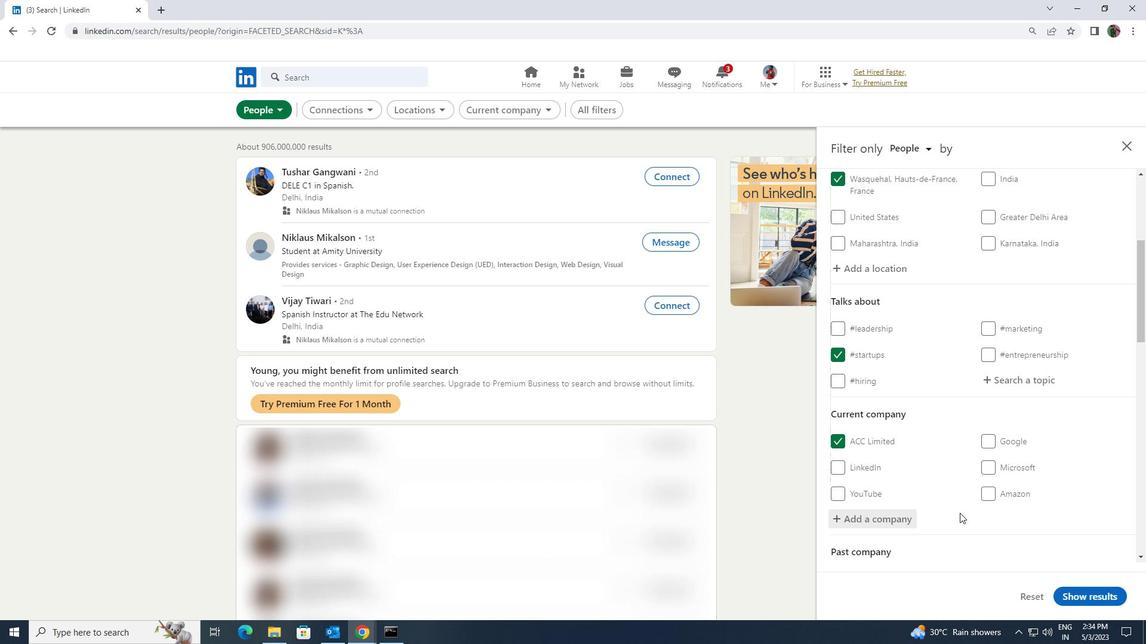 
Action: Mouse scrolled (959, 512) with delta (0, 0)
Screenshot: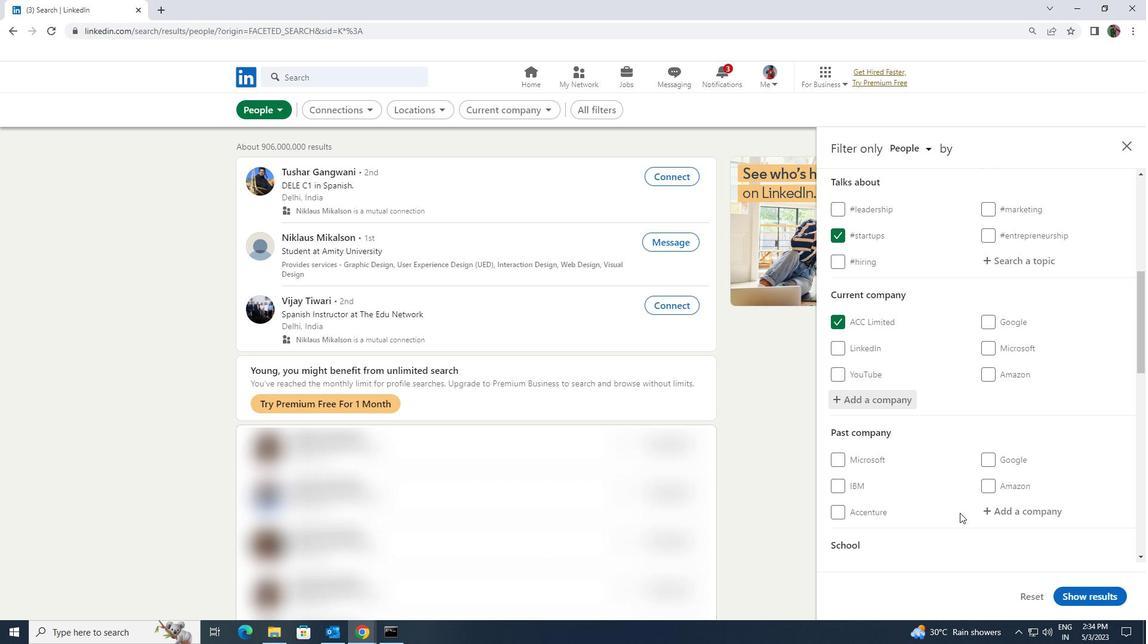 
Action: Mouse scrolled (959, 512) with delta (0, 0)
Screenshot: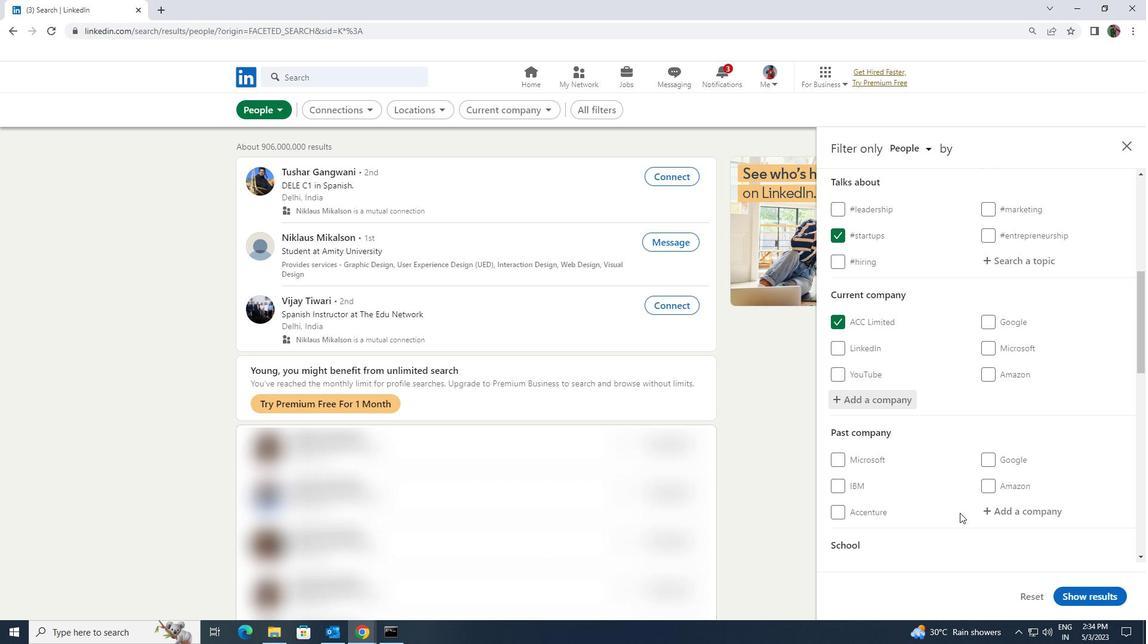 
Action: Mouse moved to (1023, 516)
Screenshot: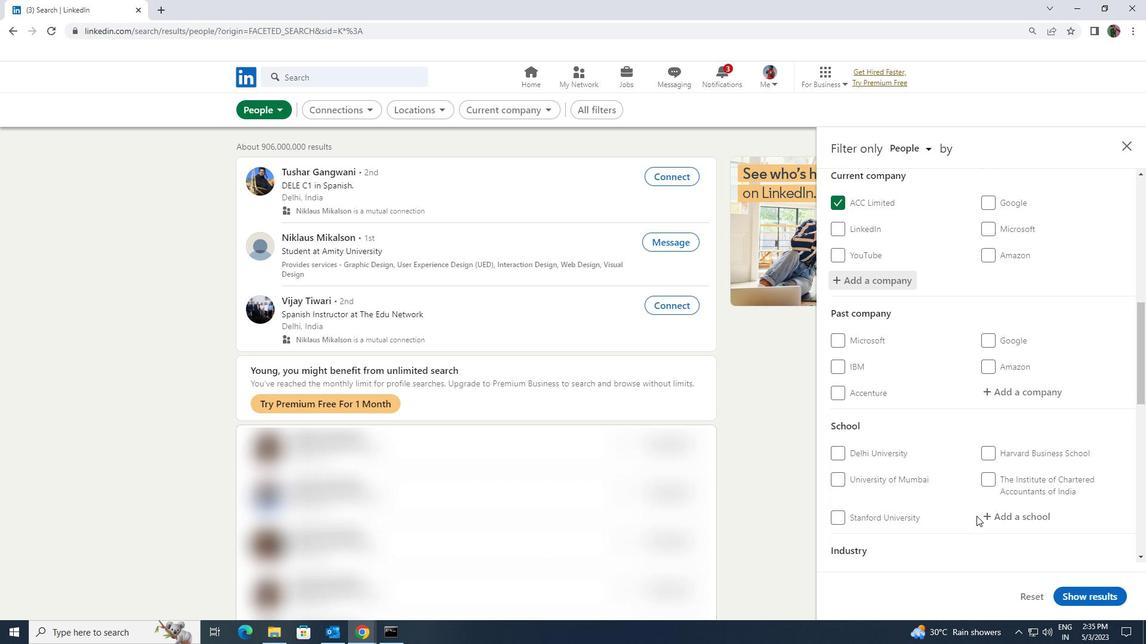 
Action: Mouse pressed left at (1023, 516)
Screenshot: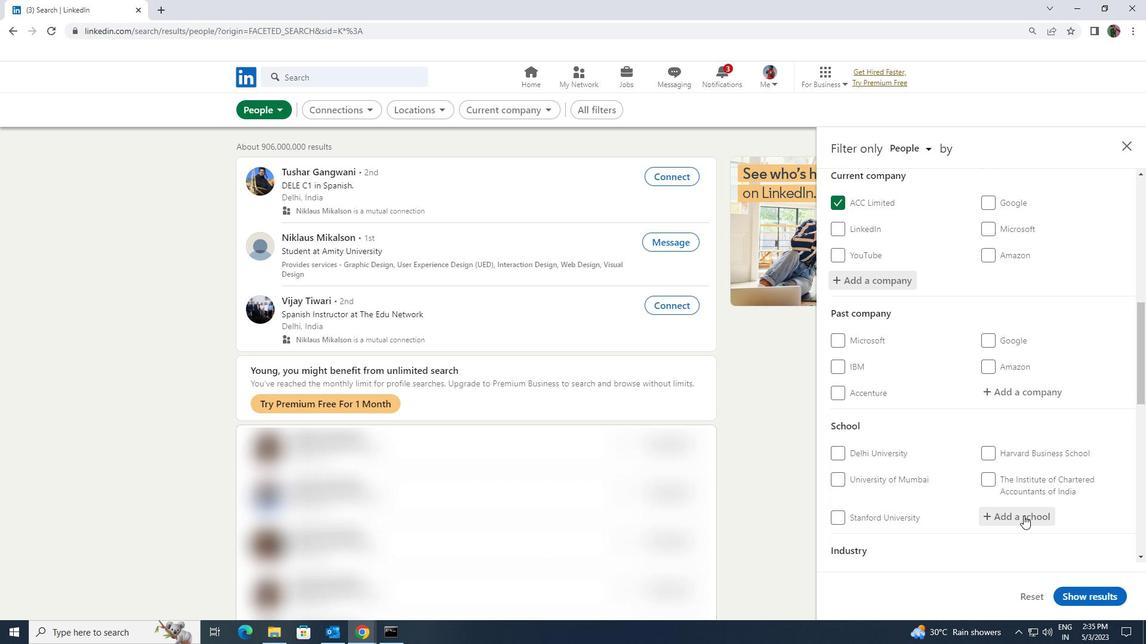 
Action: Mouse moved to (1021, 516)
Screenshot: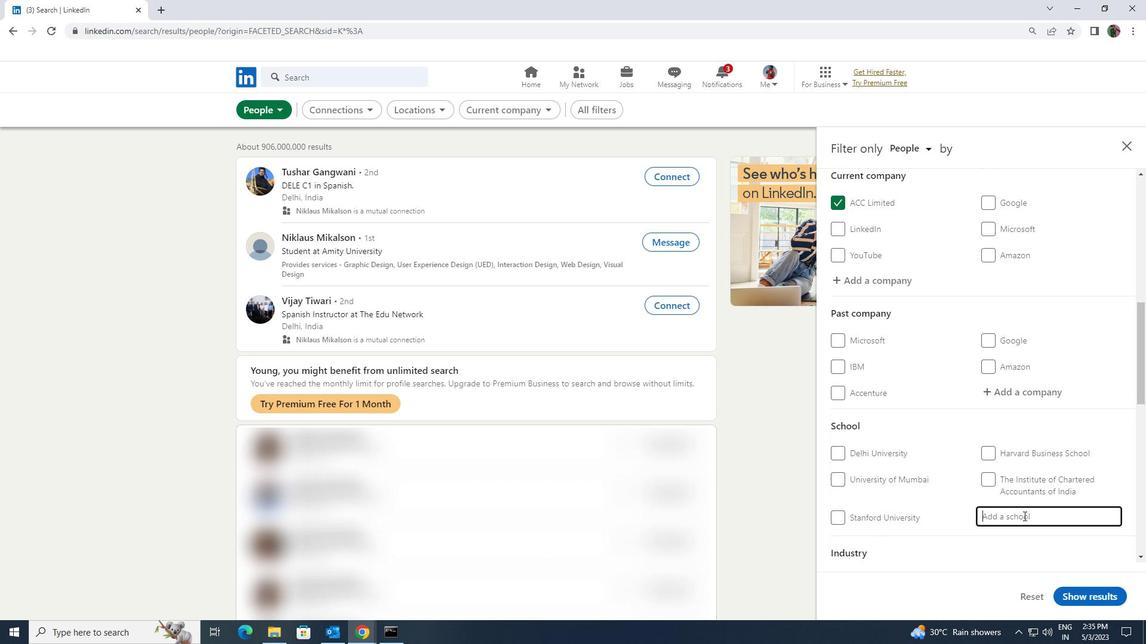 
Action: Key pressed <Key.shift><Key.shift><Key.shift><Key.shift><Key.shift><Key.shift><Key.shift><Key.shift>BANGALORE<Key.space><Key.shift>MEDICAL<Key.space>
Screenshot: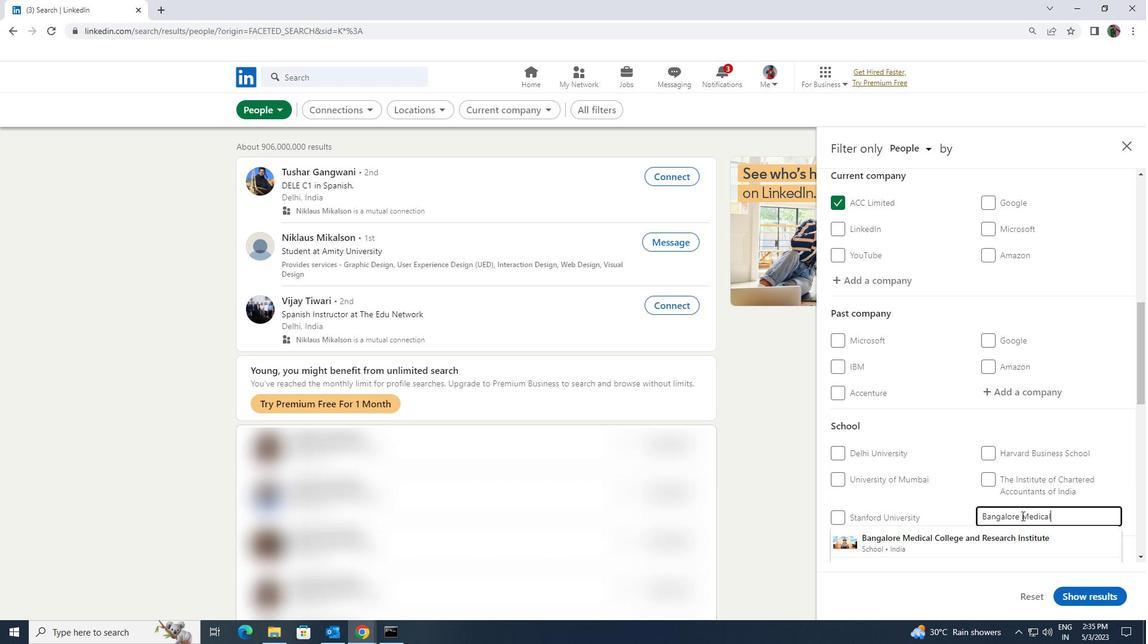 
Action: Mouse moved to (1014, 532)
Screenshot: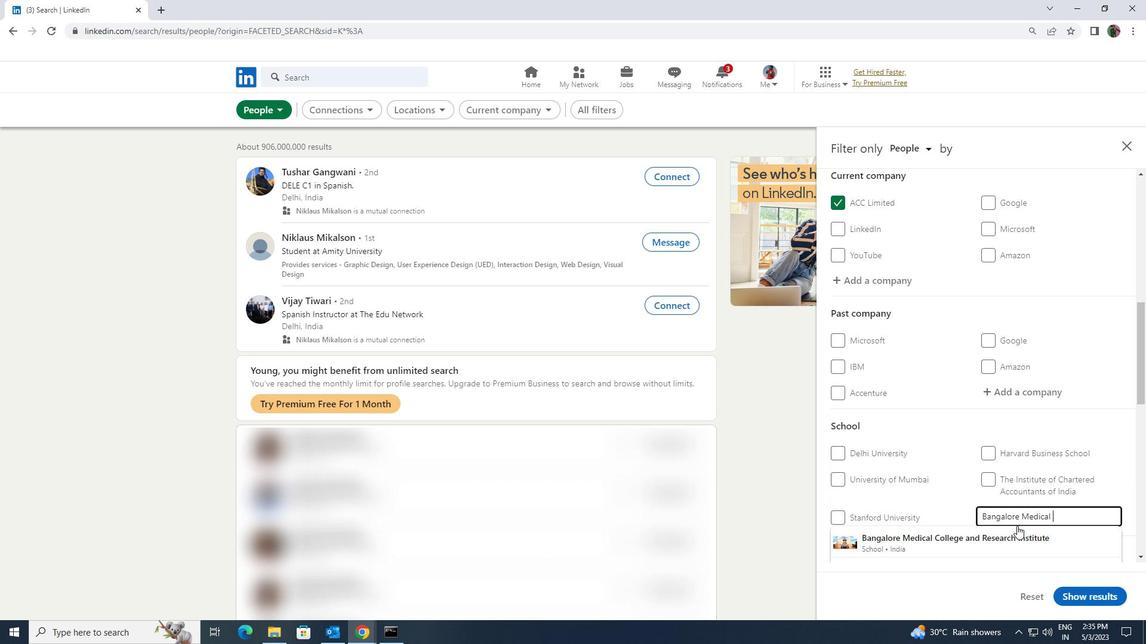 
Action: Mouse pressed left at (1014, 532)
Screenshot: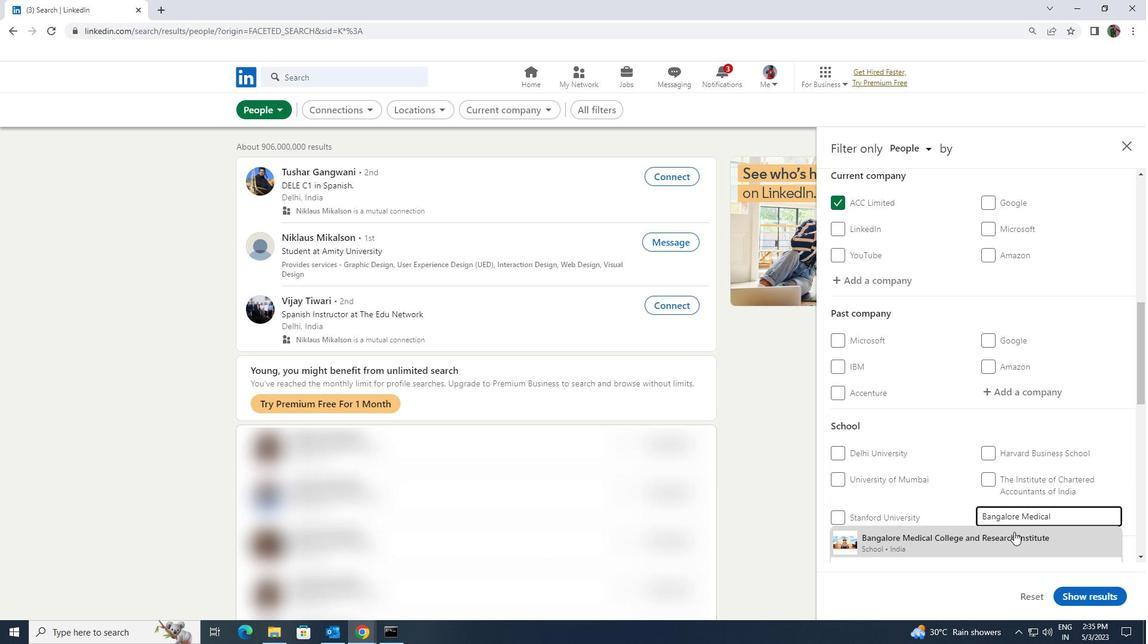 
Action: Mouse scrolled (1014, 531) with delta (0, 0)
Screenshot: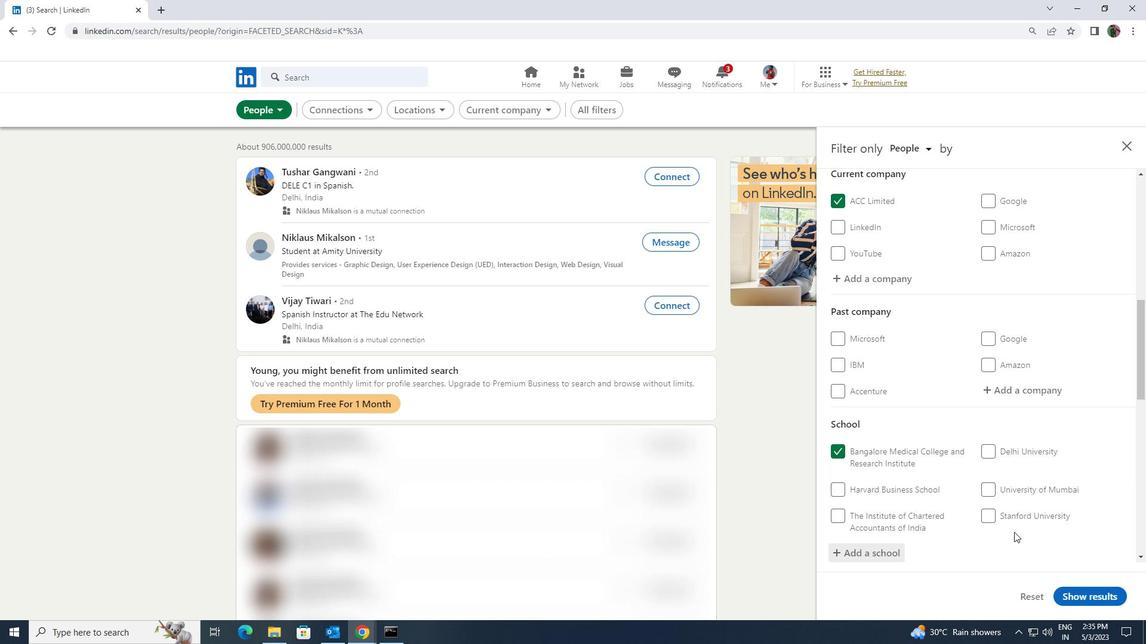 
Action: Mouse scrolled (1014, 531) with delta (0, 0)
Screenshot: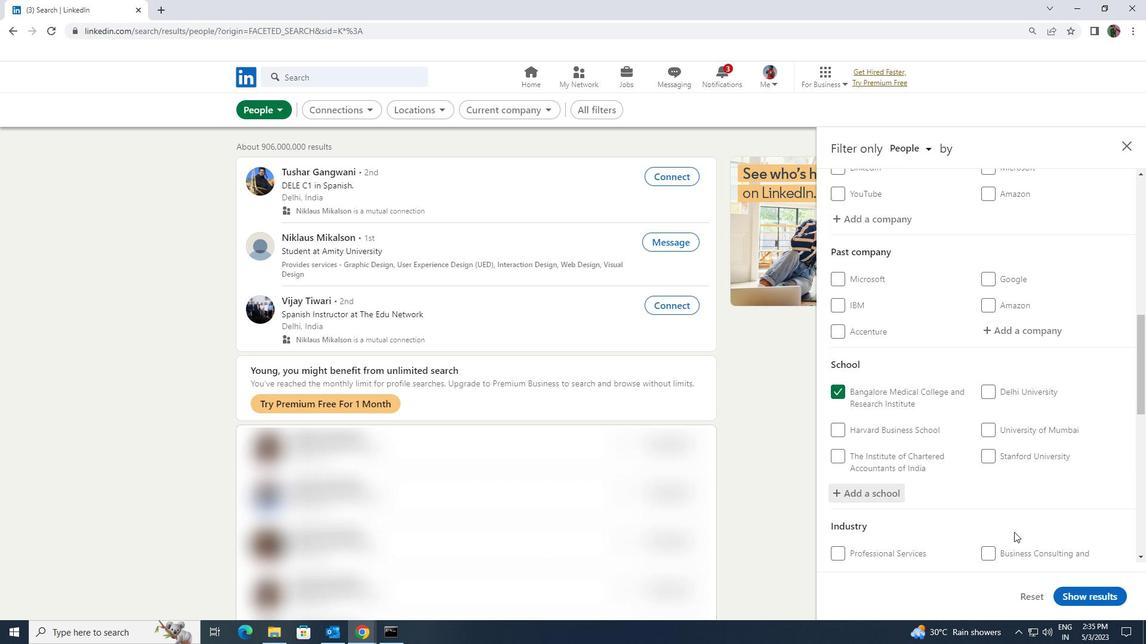 
Action: Mouse scrolled (1014, 531) with delta (0, 0)
Screenshot: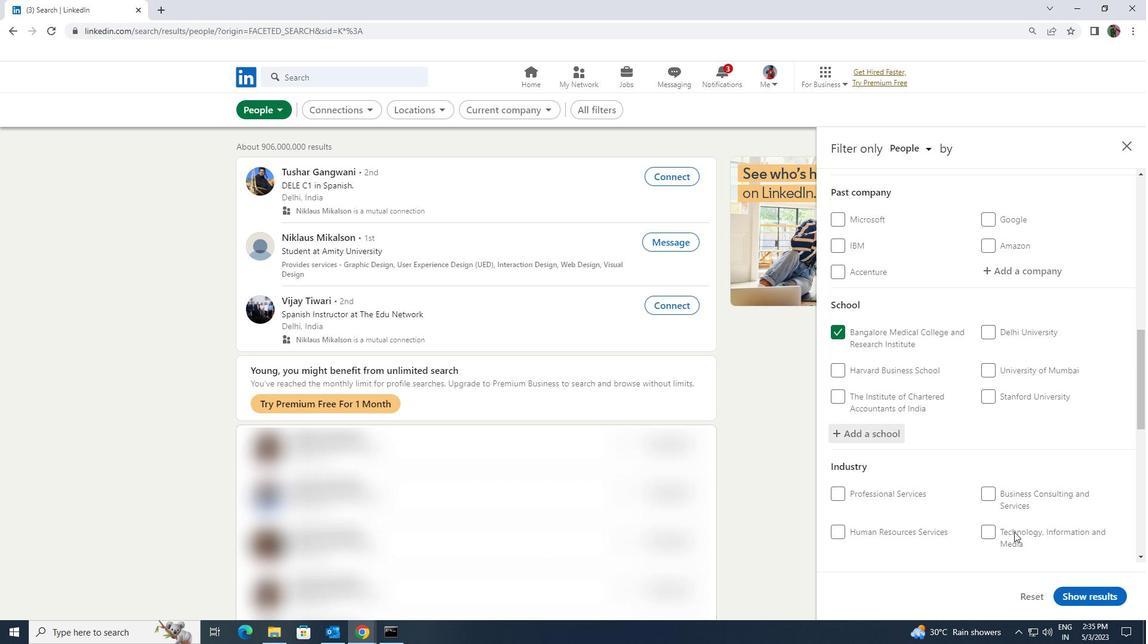 
Action: Mouse moved to (1013, 510)
Screenshot: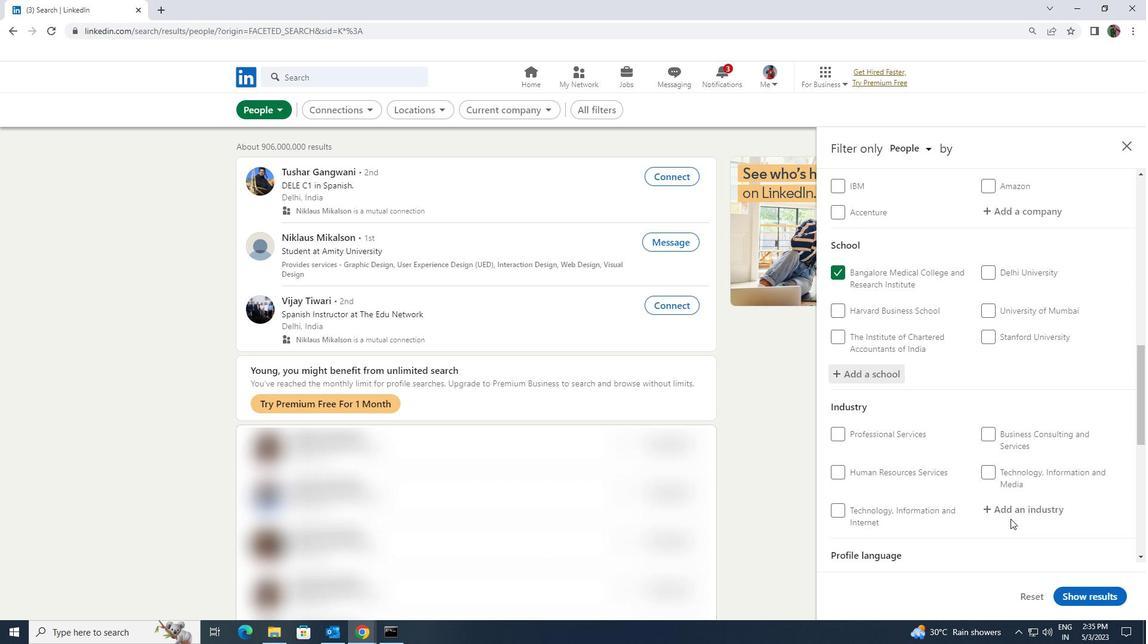
Action: Mouse pressed left at (1013, 510)
Screenshot: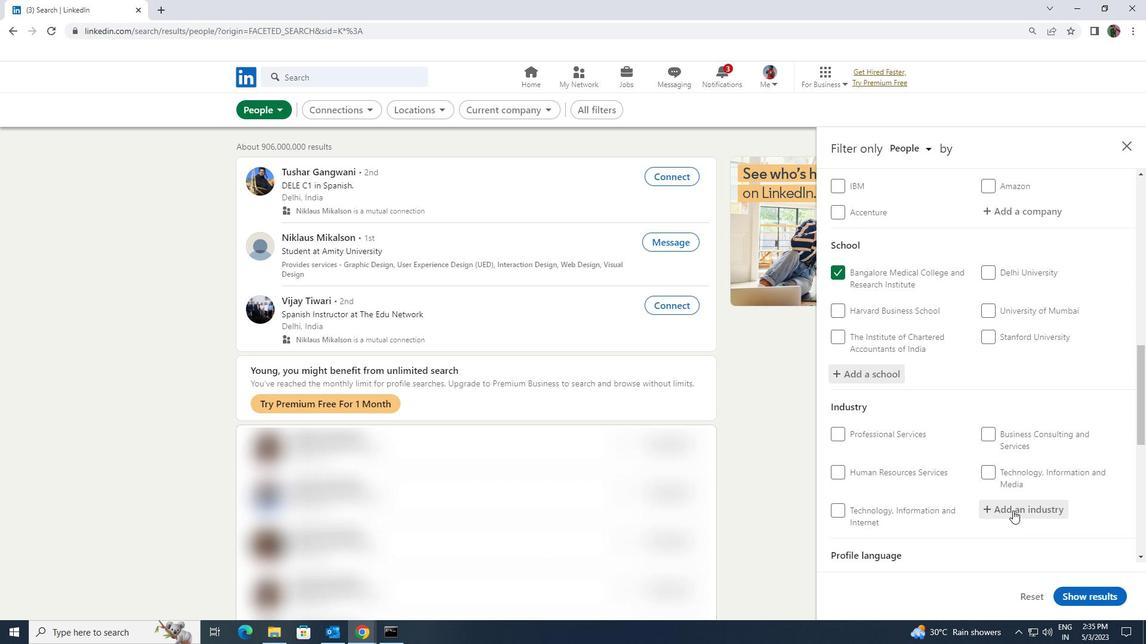 
Action: Key pressed <Key.shift><Key.shift><Key.shift>COMMUNICATION
Screenshot: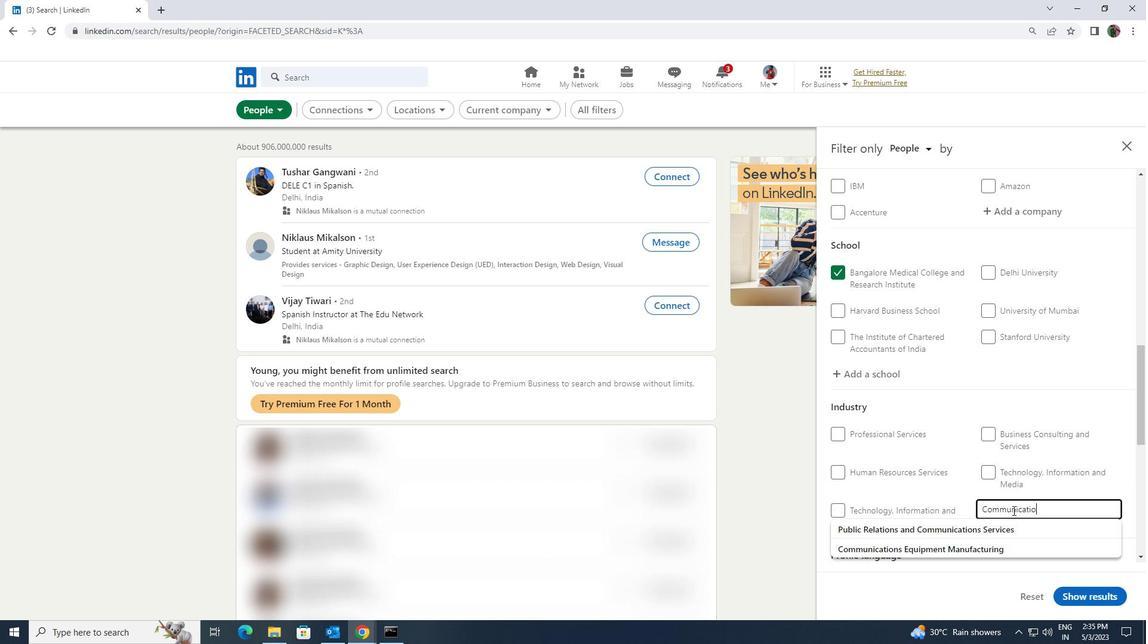 
Action: Mouse moved to (998, 548)
Screenshot: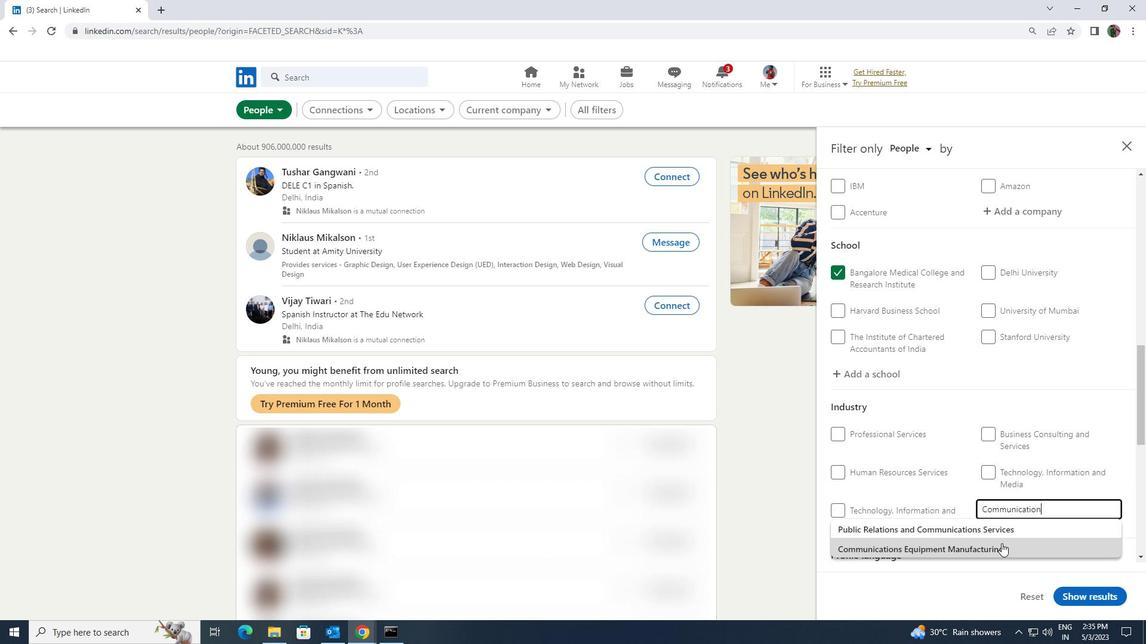 
Action: Mouse pressed left at (998, 548)
Screenshot: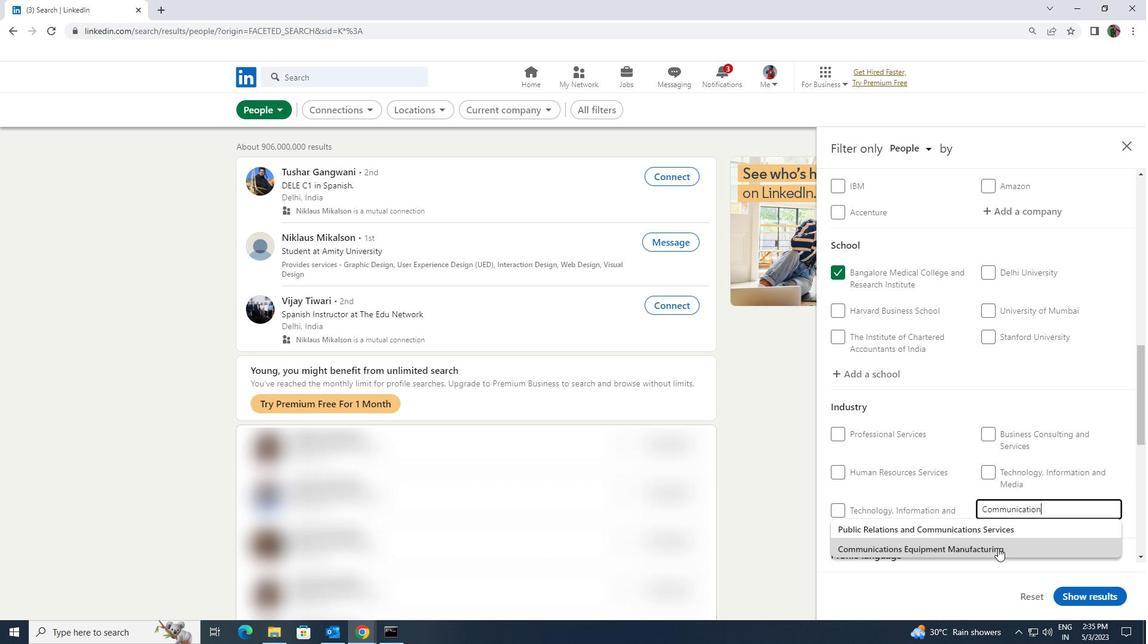 
Action: Mouse moved to (999, 544)
Screenshot: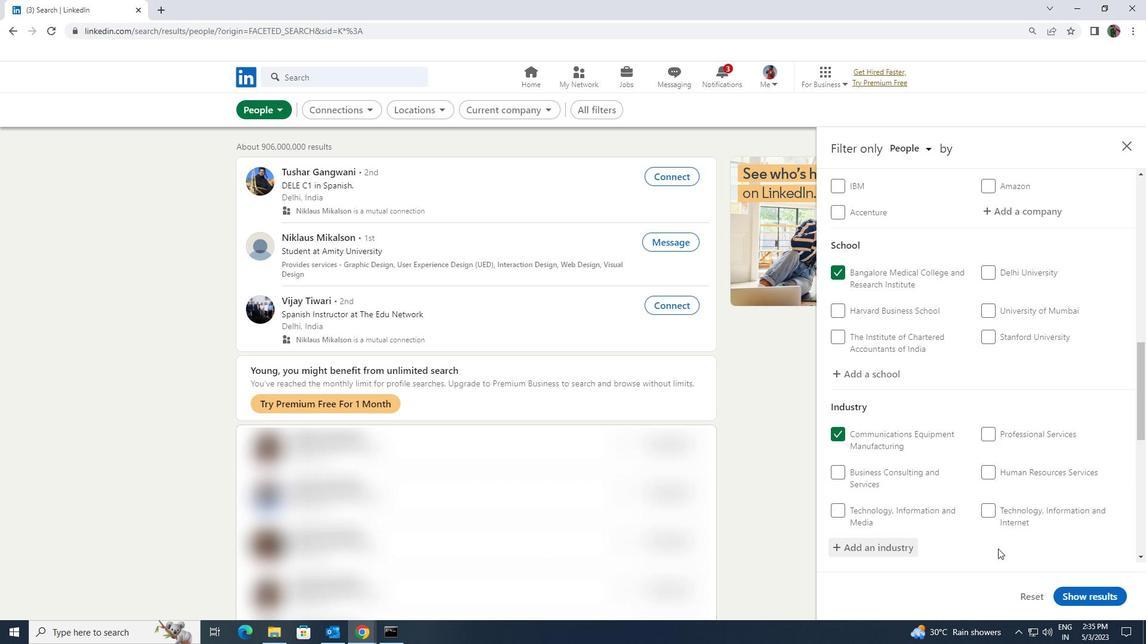 
Action: Mouse scrolled (999, 543) with delta (0, 0)
Screenshot: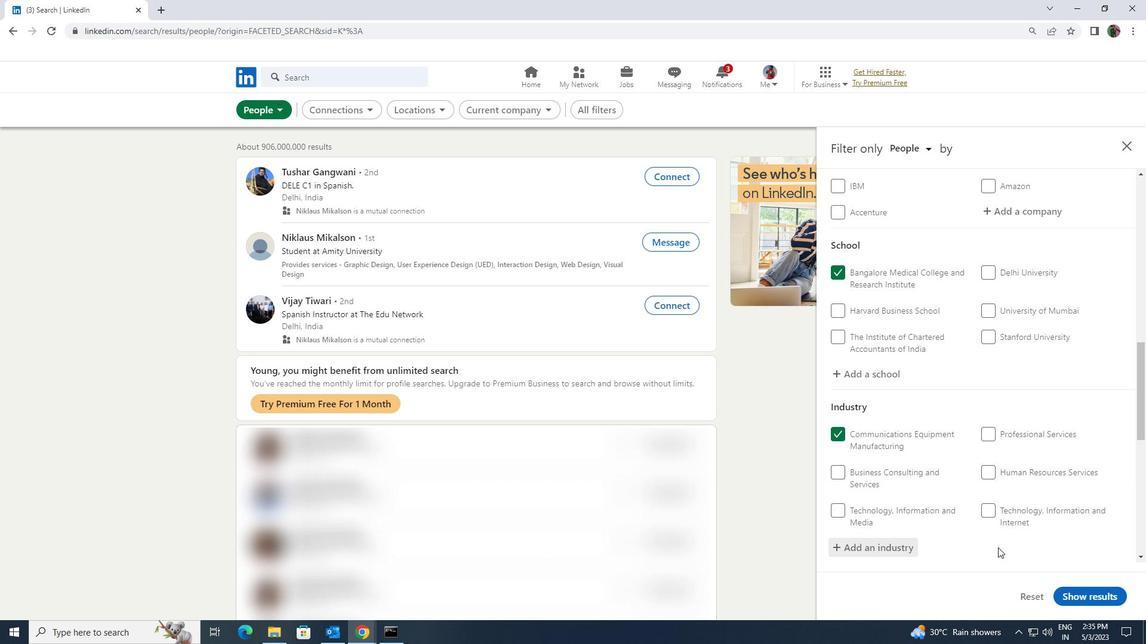 
Action: Mouse scrolled (999, 543) with delta (0, 0)
Screenshot: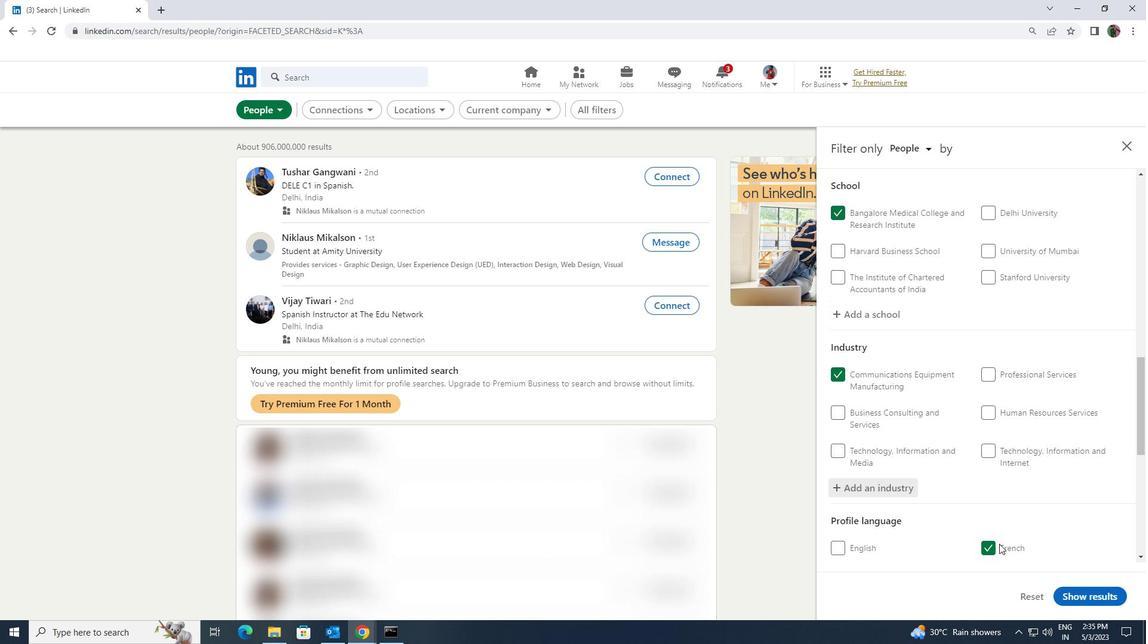 
Action: Mouse scrolled (999, 543) with delta (0, 0)
Screenshot: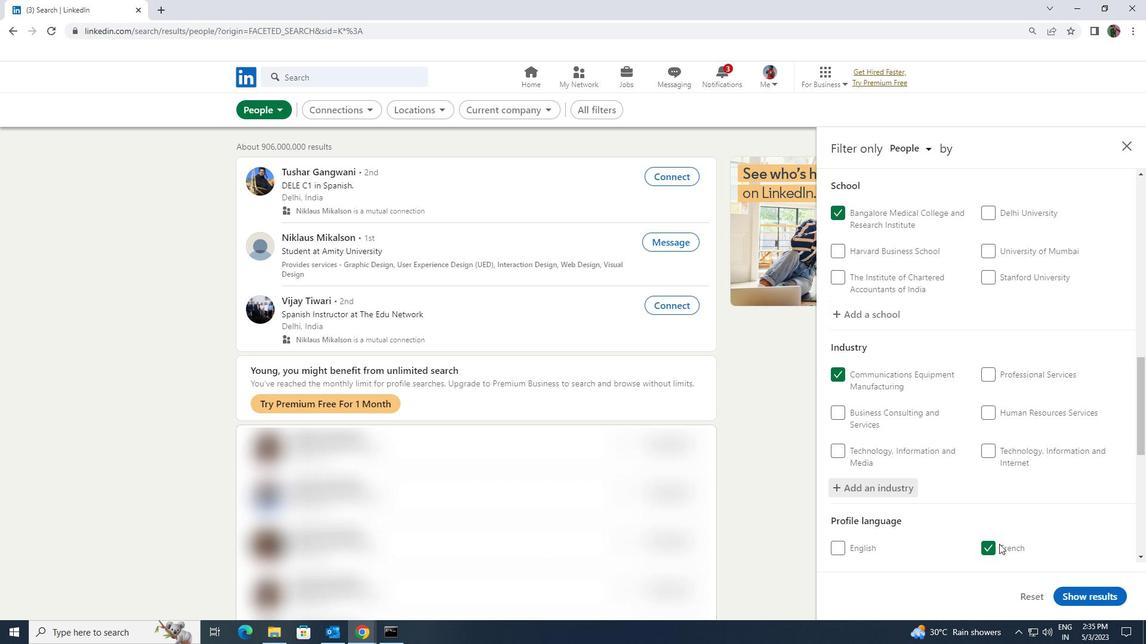 
Action: Mouse moved to (999, 543)
Screenshot: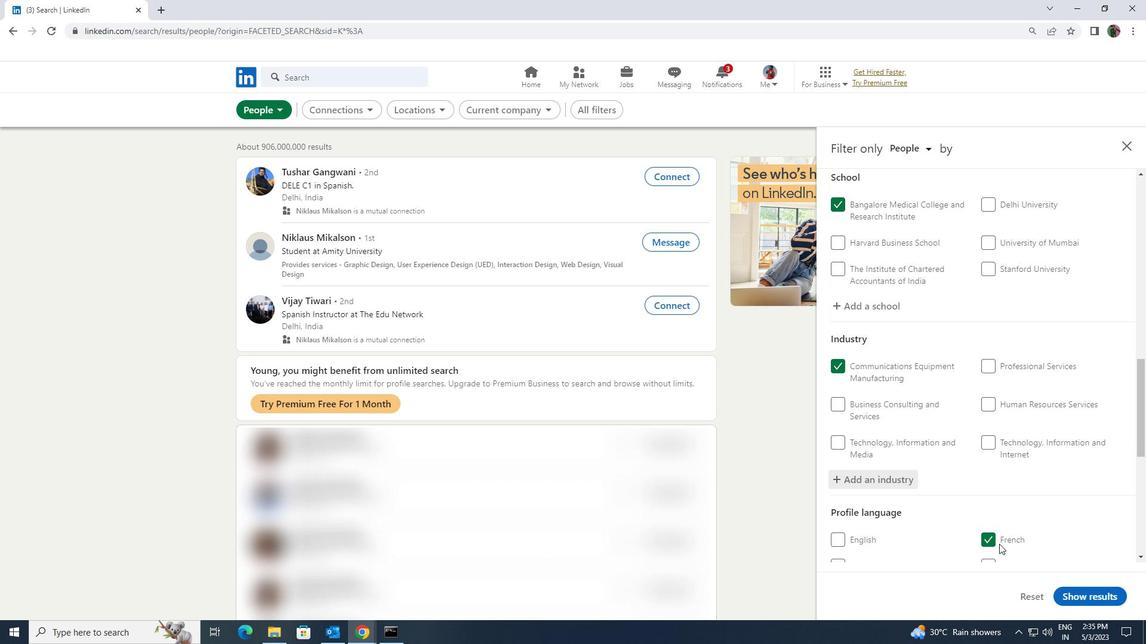 
Action: Mouse scrolled (999, 543) with delta (0, 0)
Screenshot: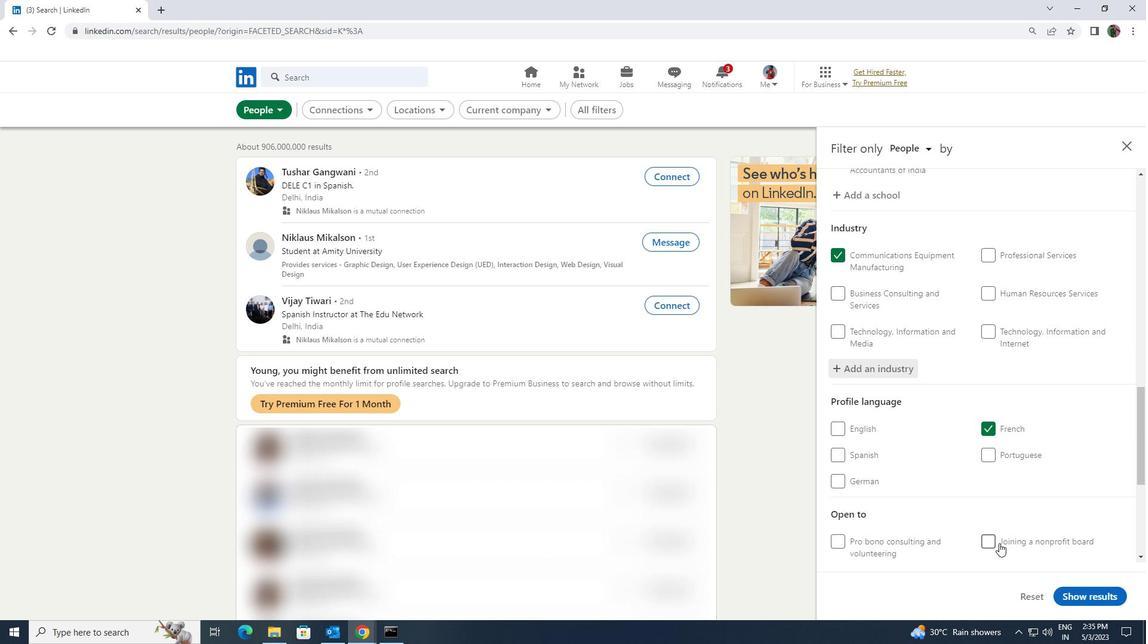 
Action: Mouse scrolled (999, 543) with delta (0, 0)
Screenshot: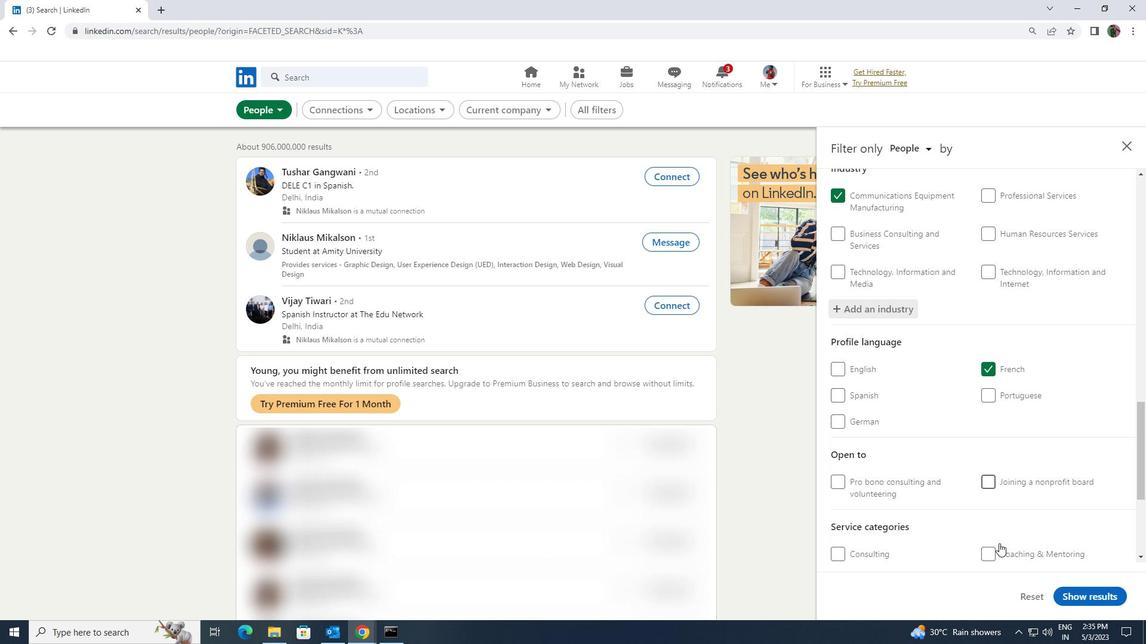 
Action: Mouse scrolled (999, 543) with delta (0, 0)
Screenshot: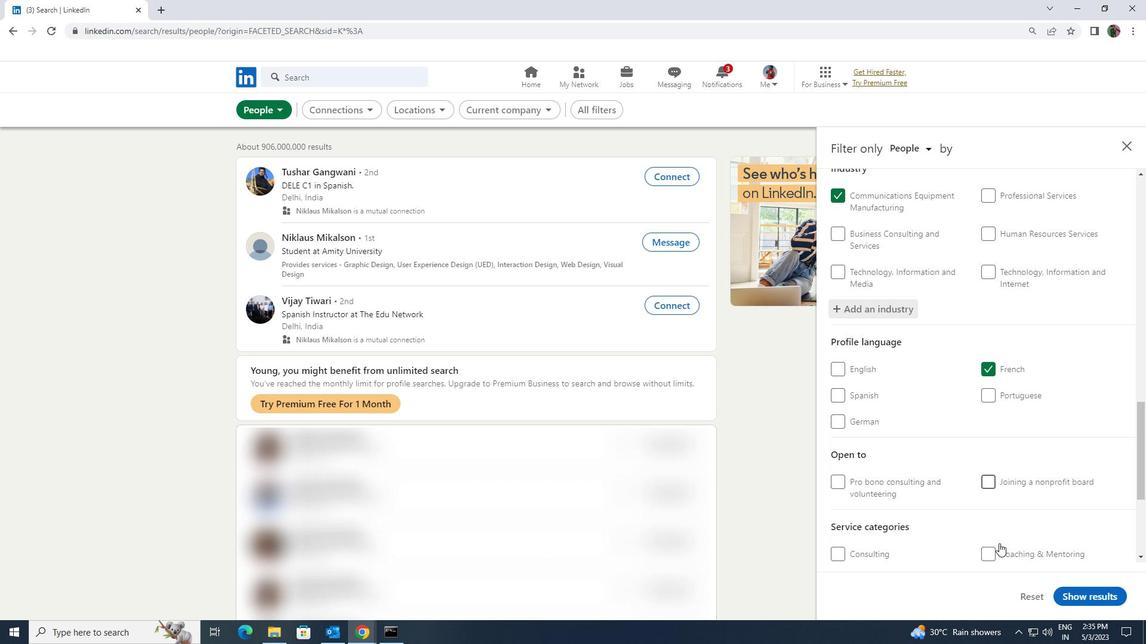 
Action: Mouse moved to (992, 488)
Screenshot: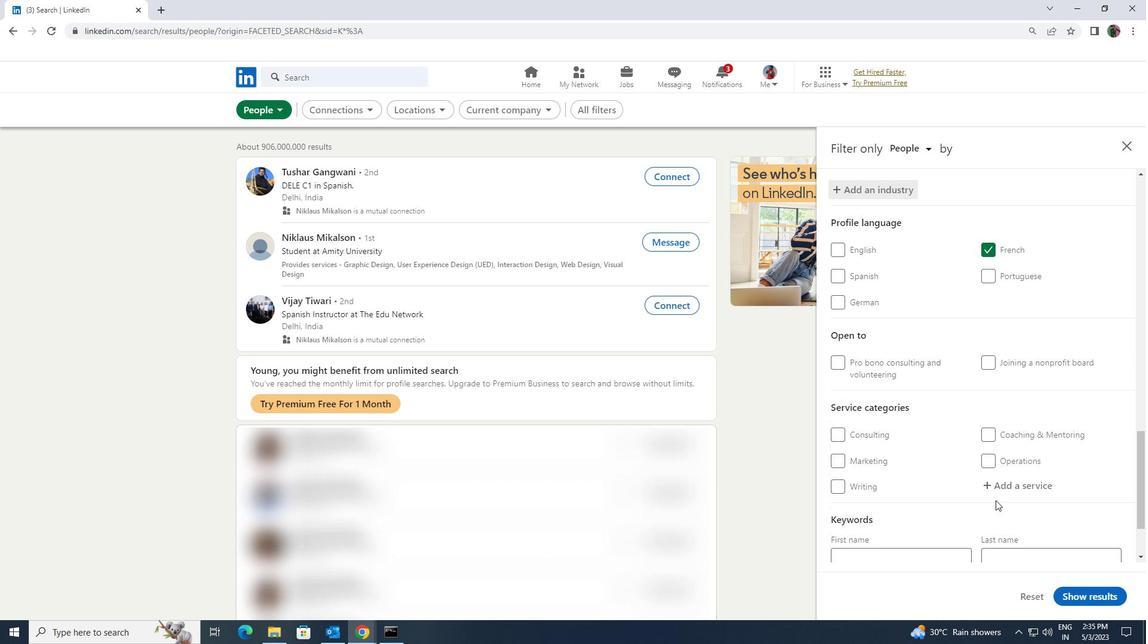 
Action: Mouse pressed left at (992, 488)
Screenshot: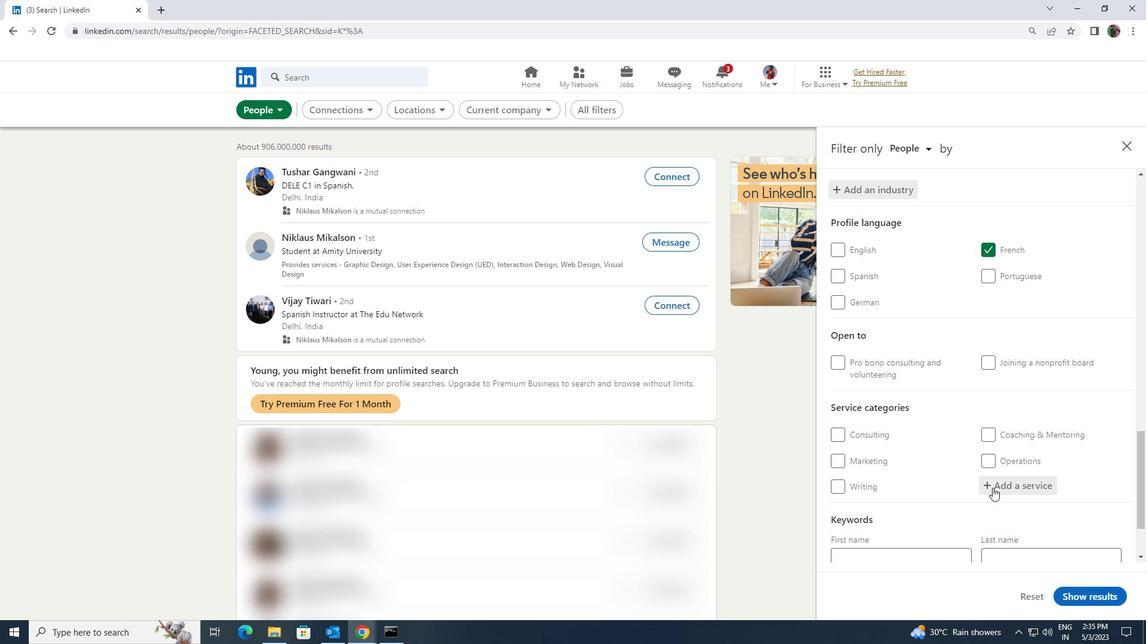 
Action: Mouse moved to (992, 488)
Screenshot: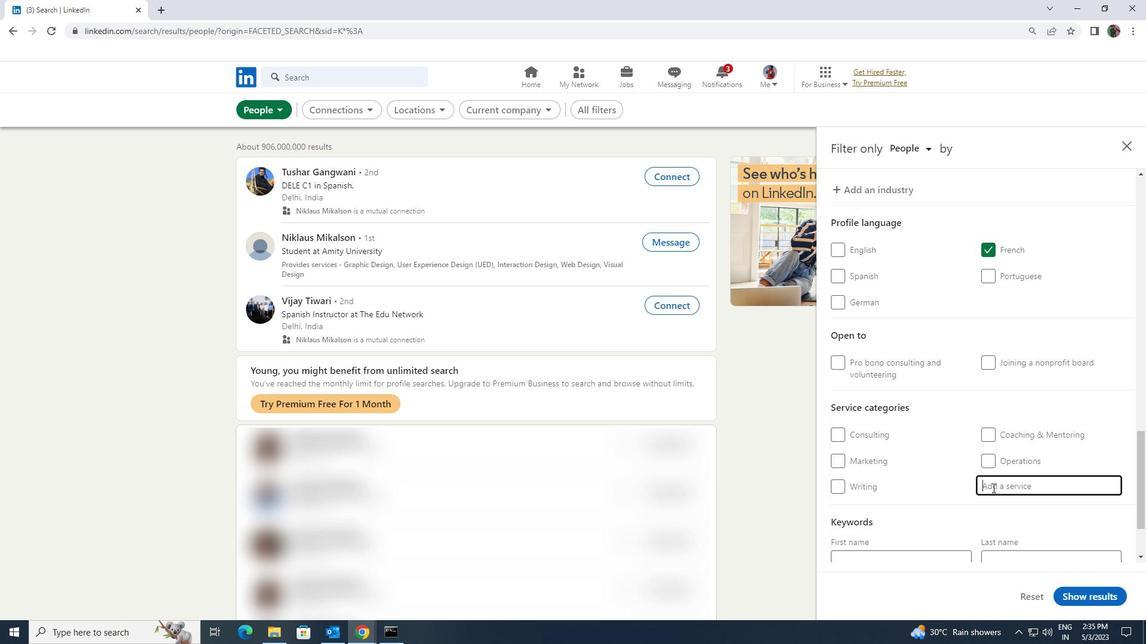 
Action: Key pressed <Key.shift><Key.shift><Key.shift><Key.shift><Key.shift><Key.shift><Key.shift><Key.shift><Key.shift><Key.shift>UX<Key.space>
Screenshot: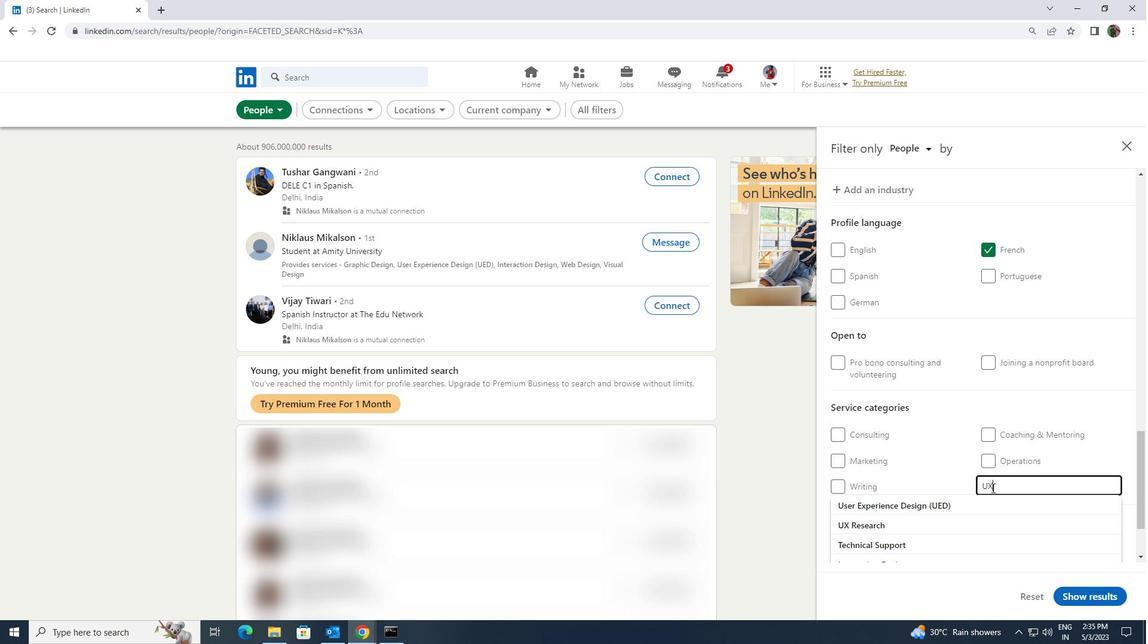 
Action: Mouse moved to (987, 497)
Screenshot: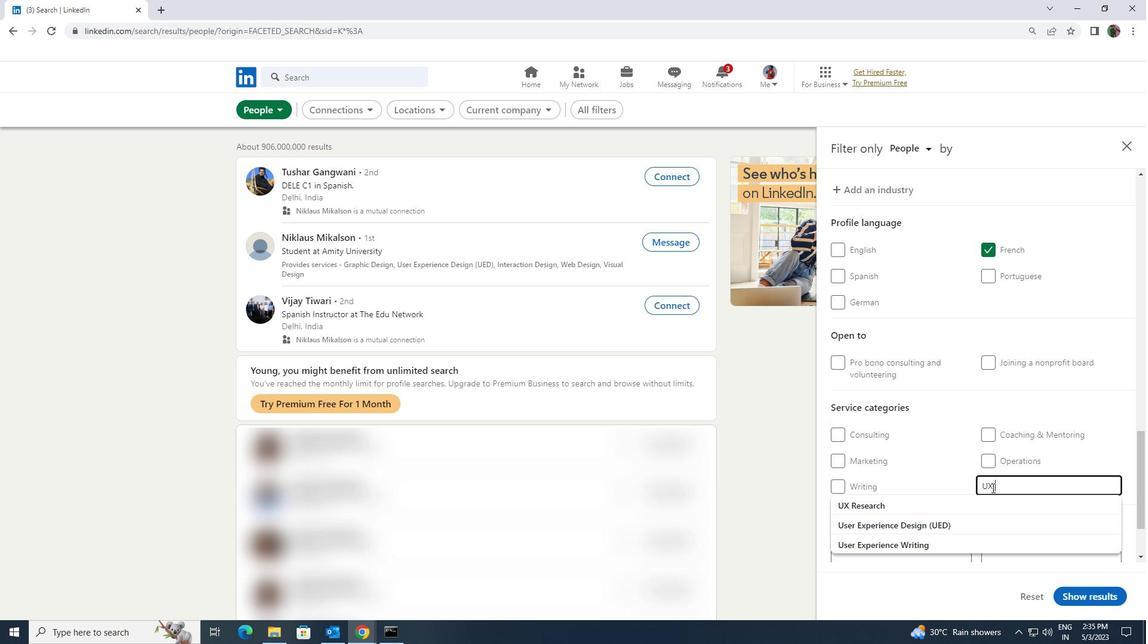 
Action: Mouse pressed left at (987, 497)
Screenshot: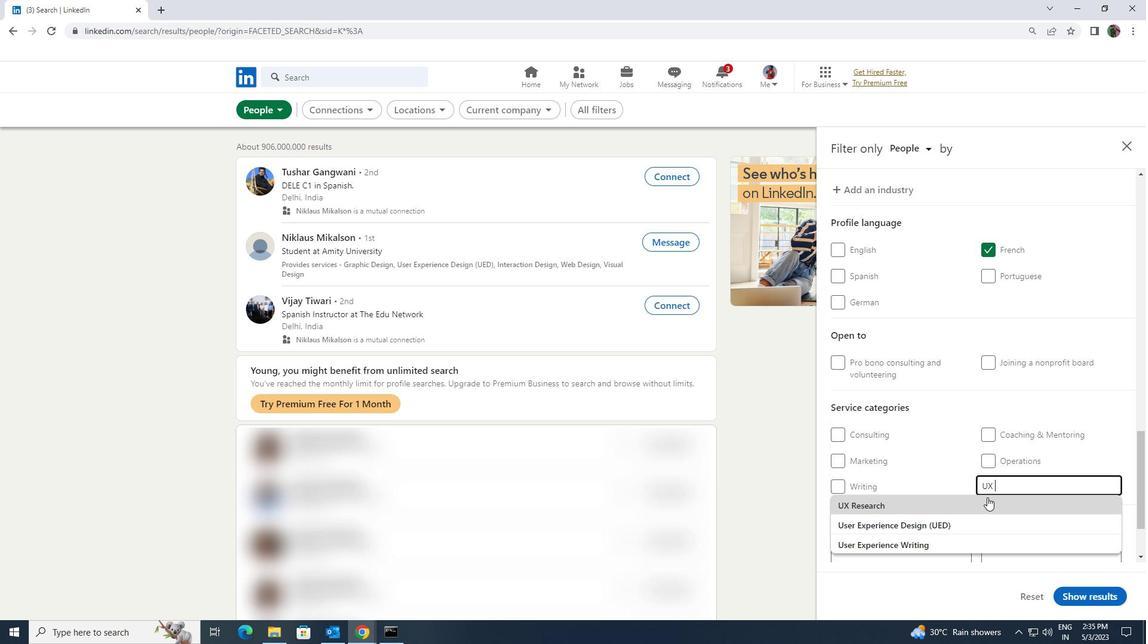 
Action: Mouse scrolled (987, 497) with delta (0, 0)
Screenshot: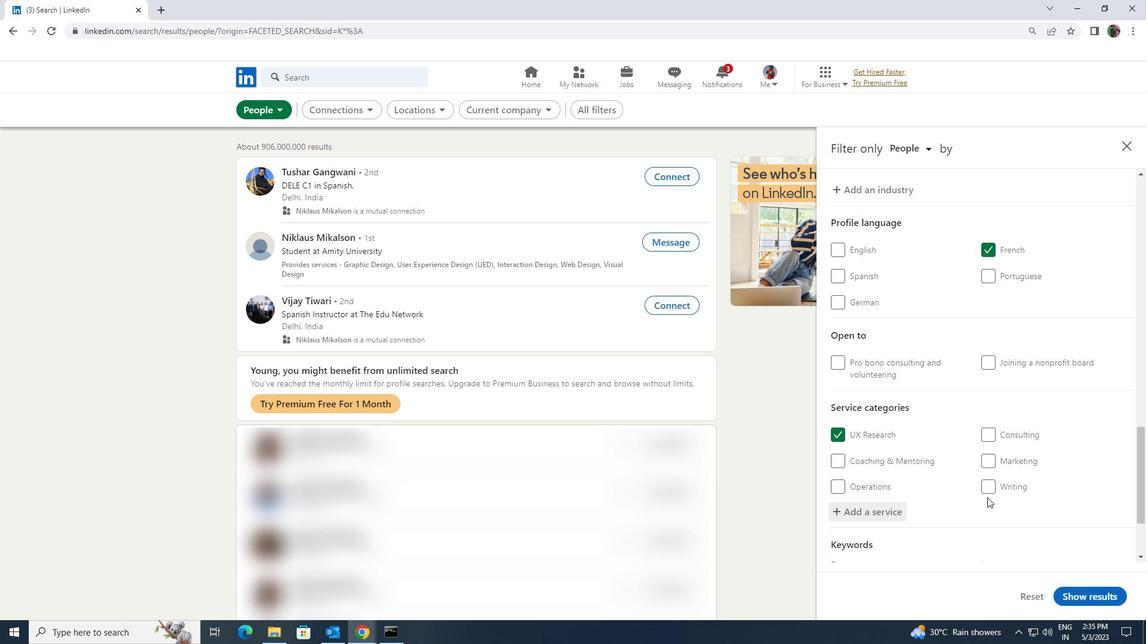 
Action: Mouse scrolled (987, 497) with delta (0, 0)
Screenshot: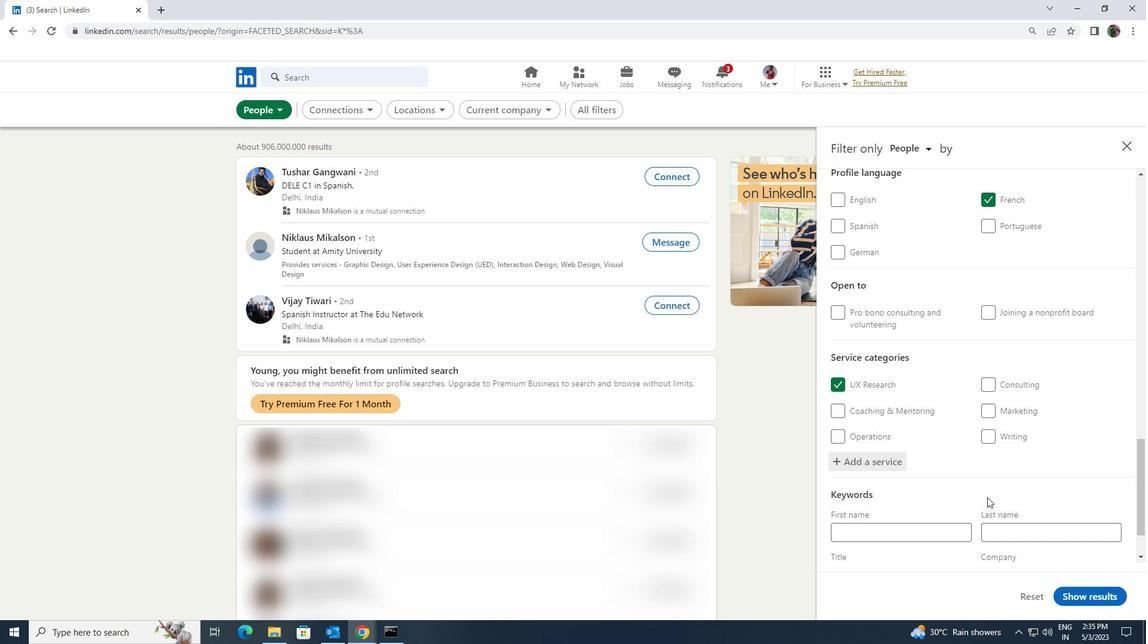 
Action: Mouse moved to (954, 502)
Screenshot: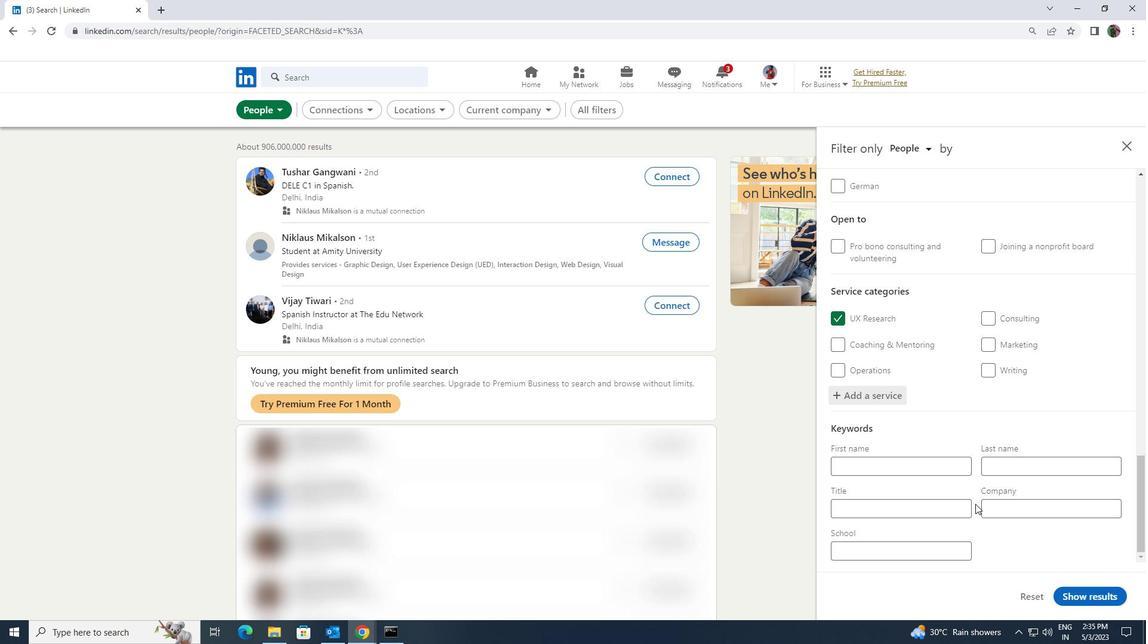 
Action: Mouse pressed left at (954, 502)
Screenshot: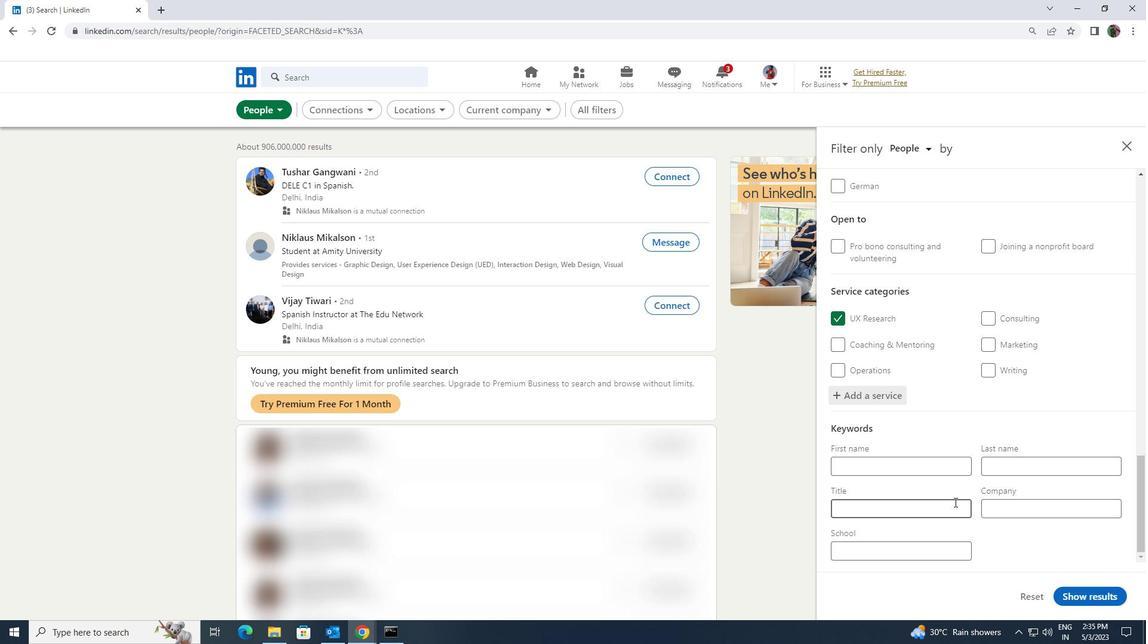 
Action: Key pressed <Key.shift><Key.shift><Key.shift><Key.shift><Key.shift><Key.shift><Key.shift><Key.shift><Key.shift><Key.shift><Key.shift>ASTRI<Key.backspace>ONOMER
Screenshot: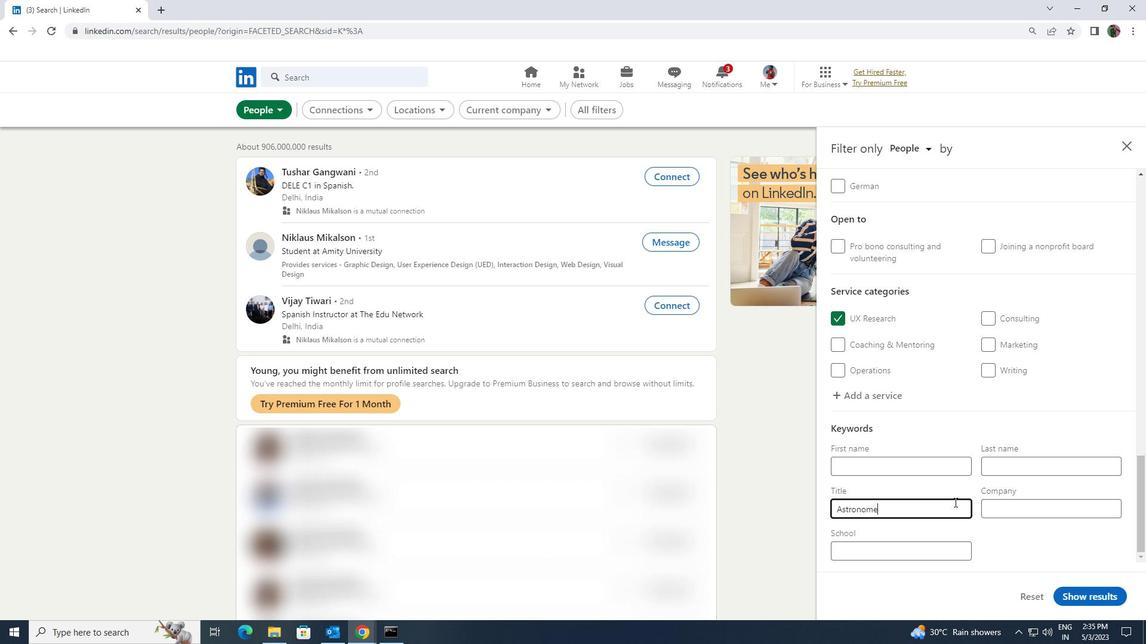 
Action: Mouse moved to (1077, 593)
Screenshot: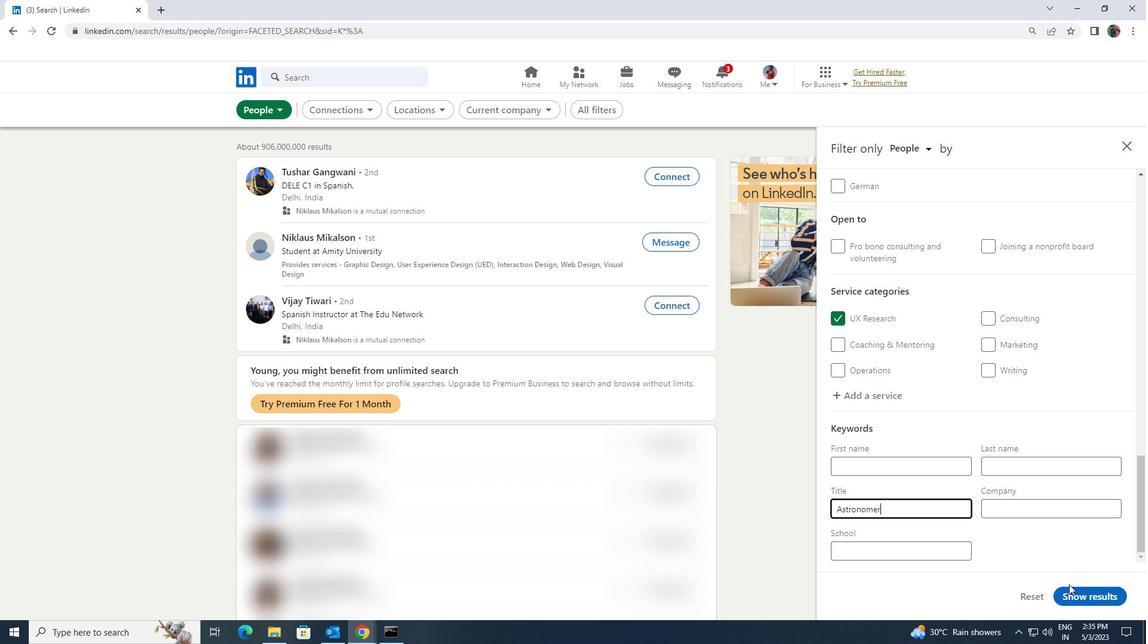 
Action: Mouse pressed left at (1077, 593)
Screenshot: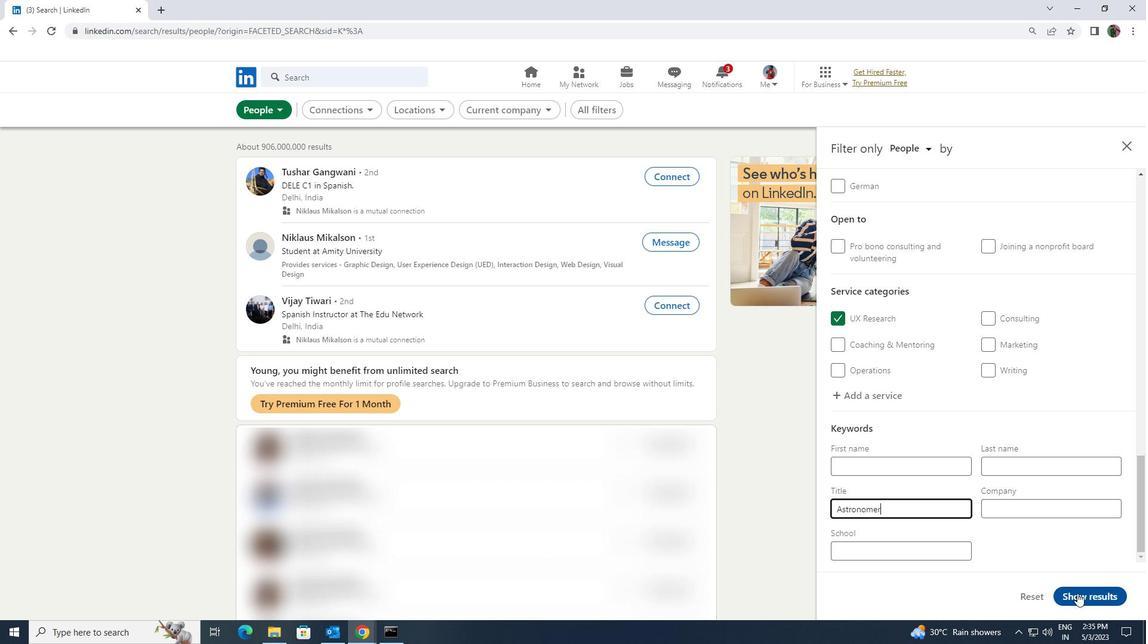 
